Task: nan
Action: Mouse moved to (415, 100)
Screenshot: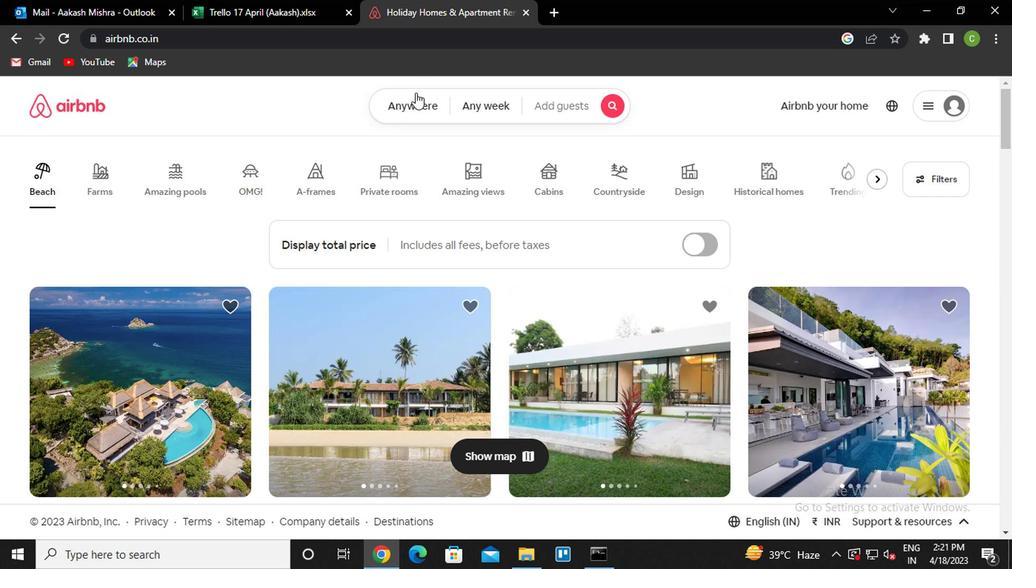 
Action: Mouse pressed left at (415, 100)
Screenshot: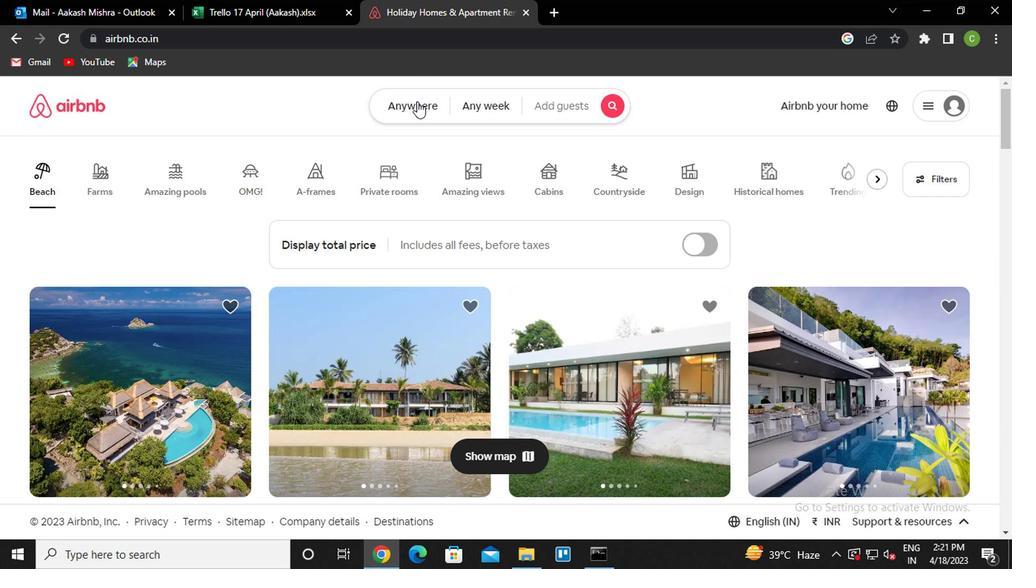 
Action: Mouse moved to (293, 167)
Screenshot: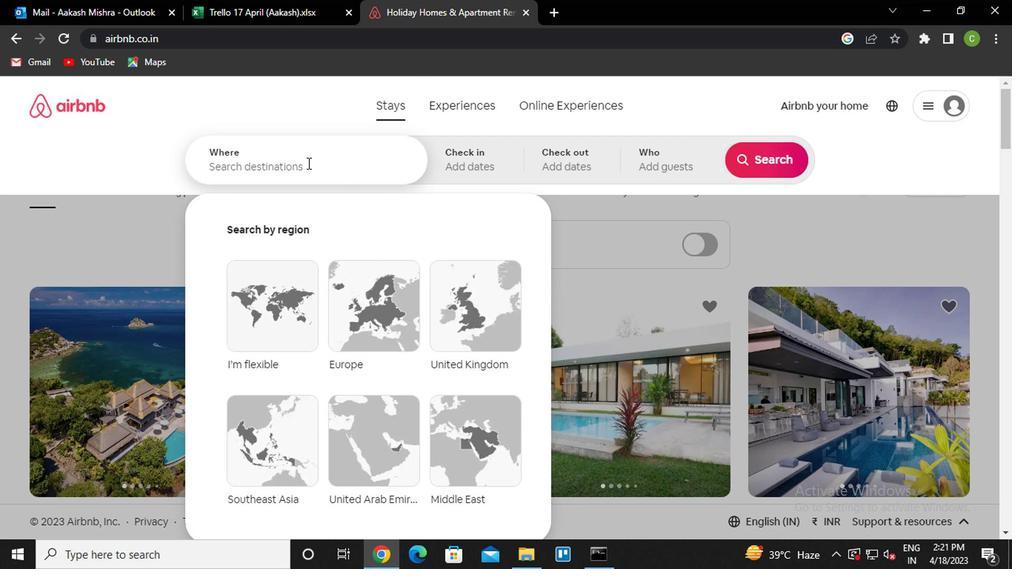 
Action: Mouse pressed left at (293, 167)
Screenshot: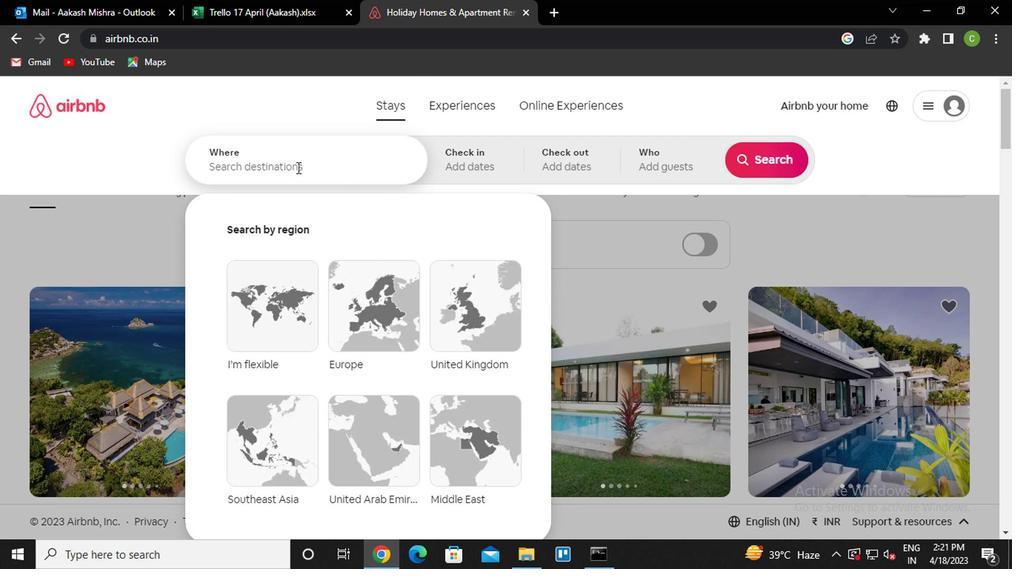 
Action: Mouse moved to (293, 168)
Screenshot: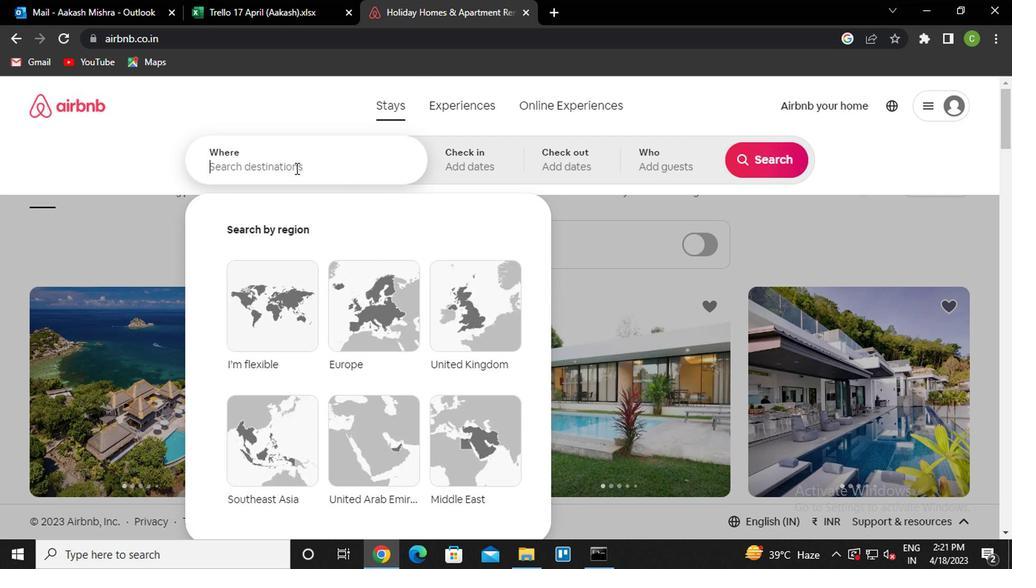 
Action: Key pressed <Key.caps_lock><Key.caps_lock>m<Key.caps_lock>aragogi
Screenshot: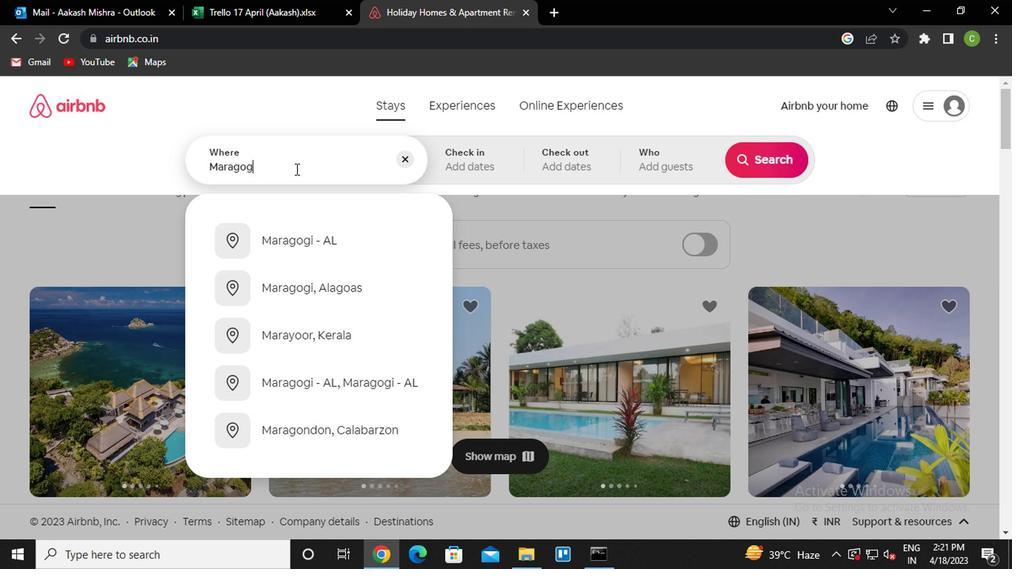 
Action: Mouse moved to (278, 184)
Screenshot: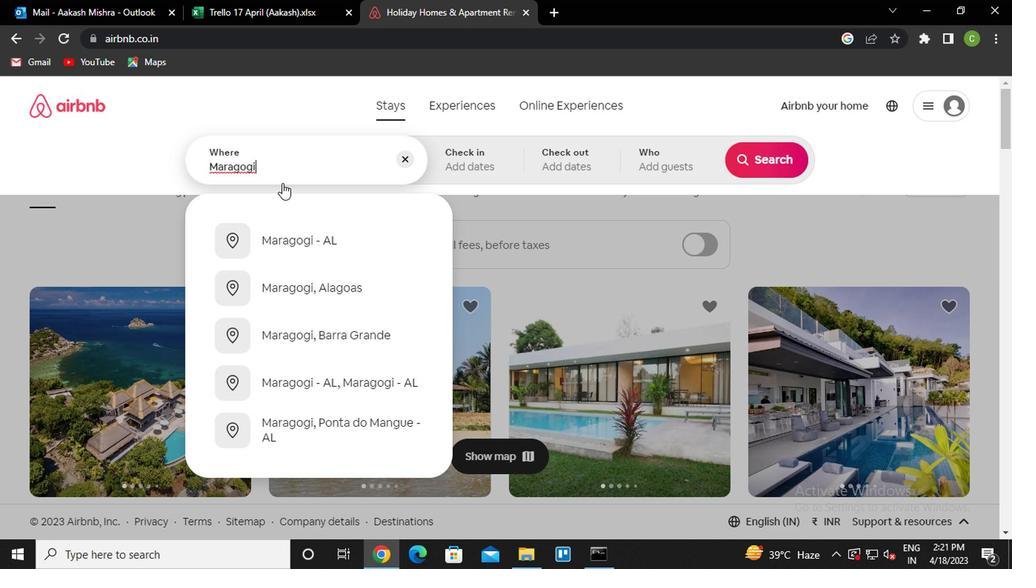 
Action: Key pressed <Key.space>brazil
Screenshot: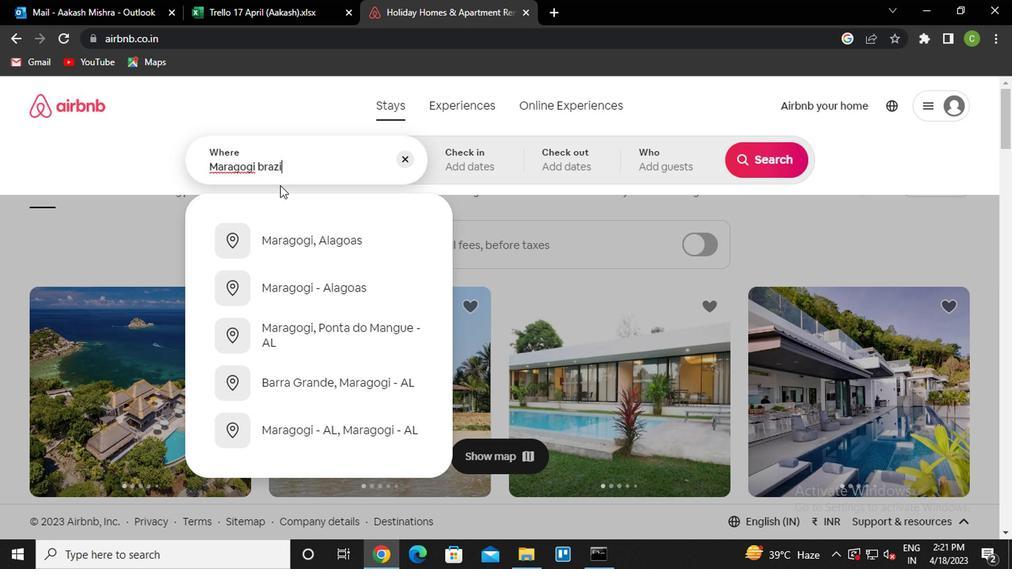 
Action: Mouse moved to (331, 254)
Screenshot: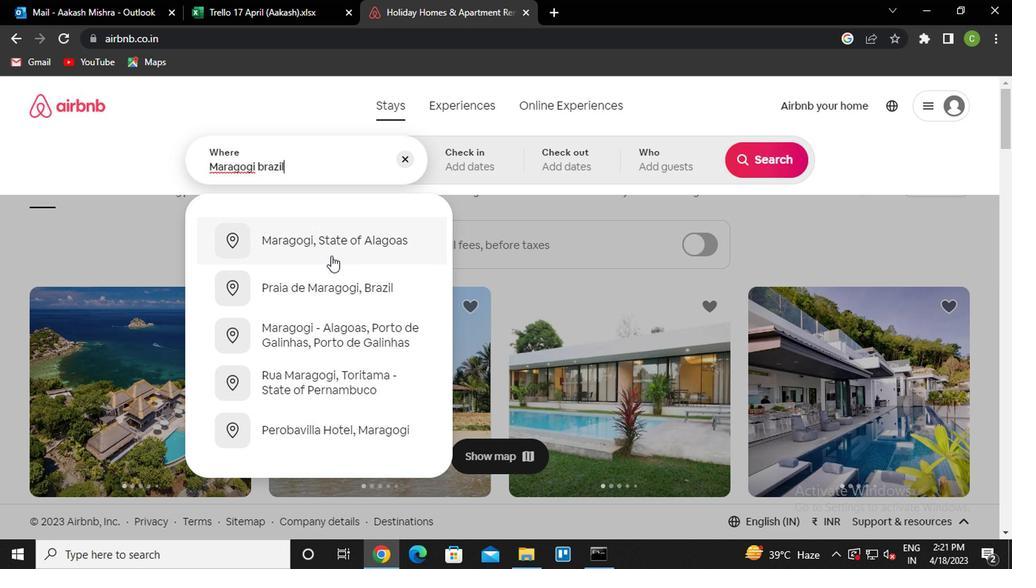 
Action: Mouse pressed left at (331, 254)
Screenshot: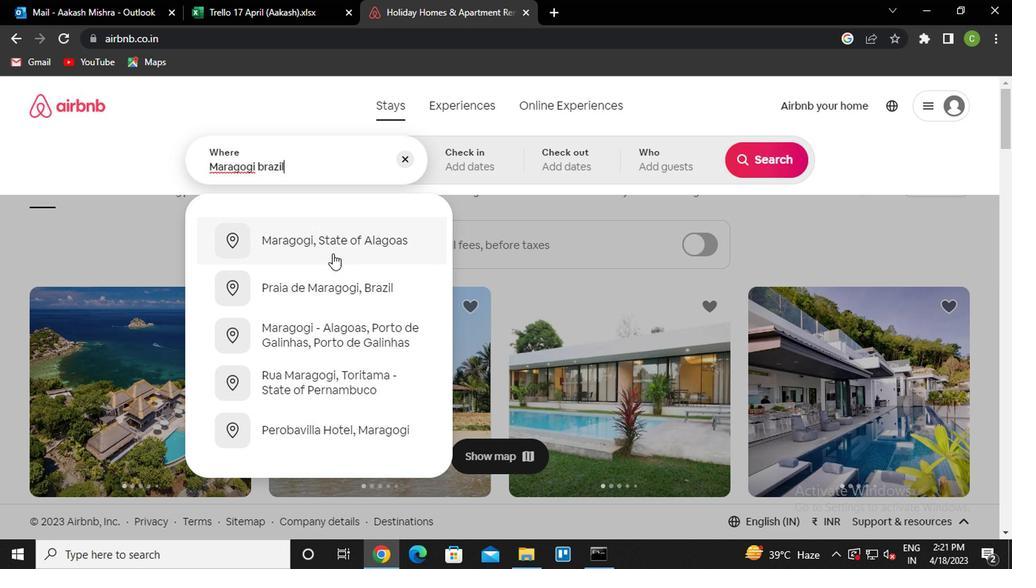 
Action: Mouse moved to (752, 281)
Screenshot: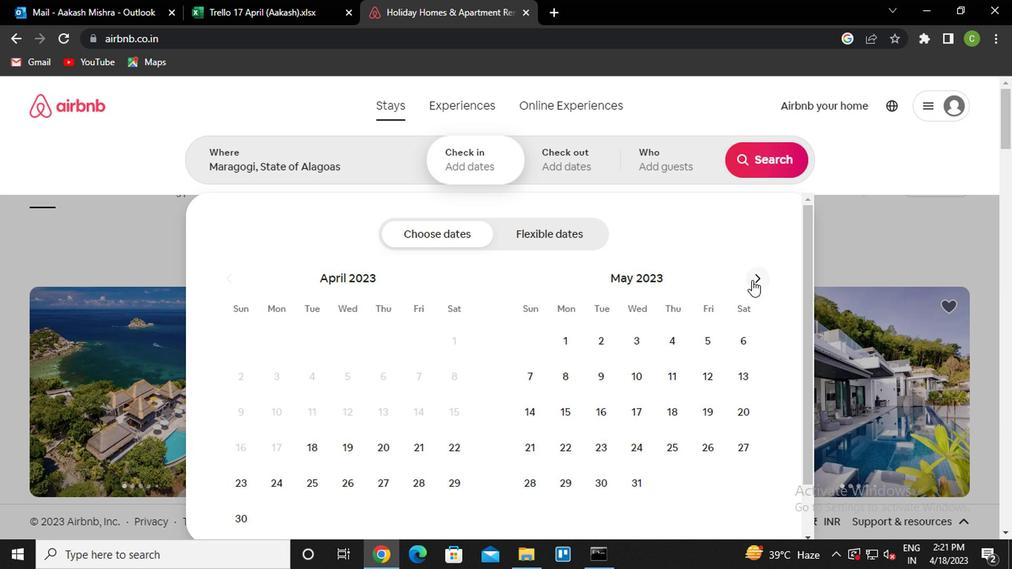 
Action: Mouse pressed left at (752, 281)
Screenshot: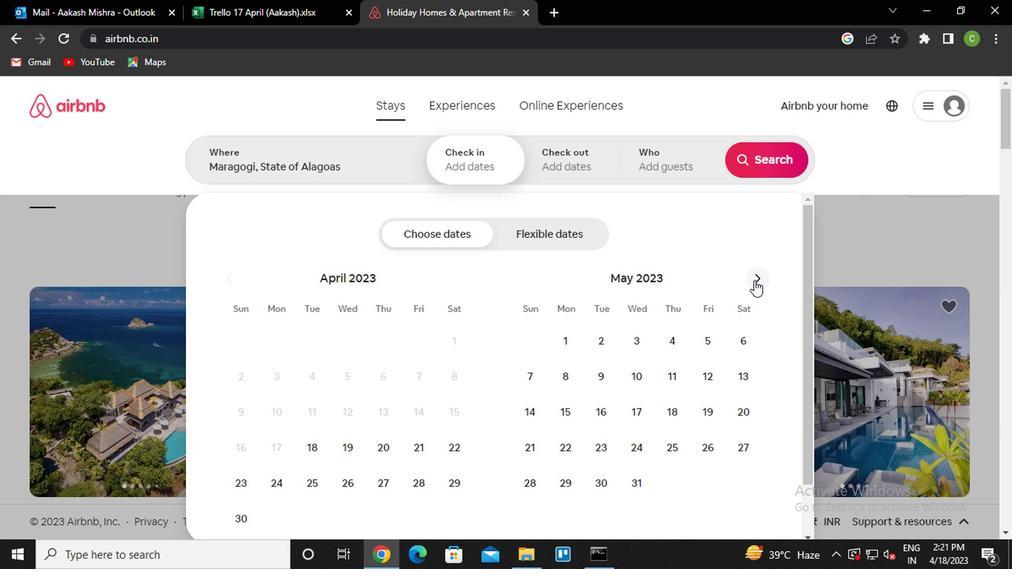 
Action: Mouse pressed left at (752, 281)
Screenshot: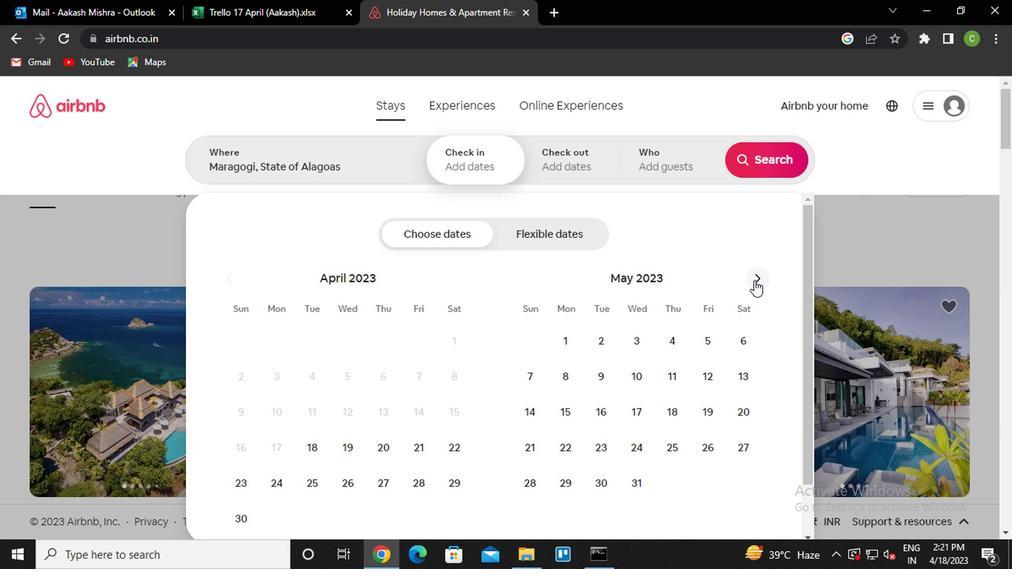 
Action: Mouse moved to (752, 281)
Screenshot: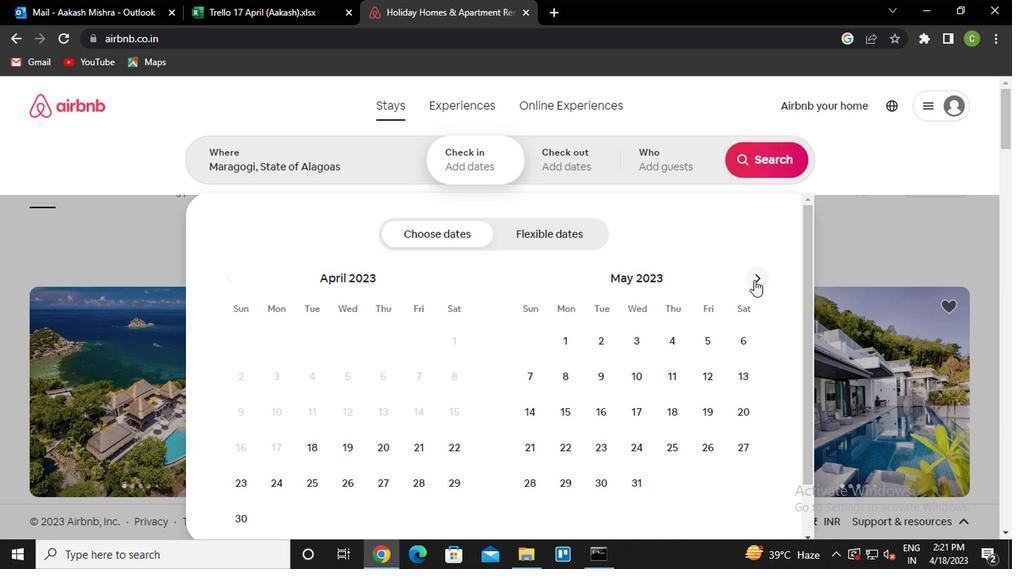 
Action: Mouse pressed left at (752, 281)
Screenshot: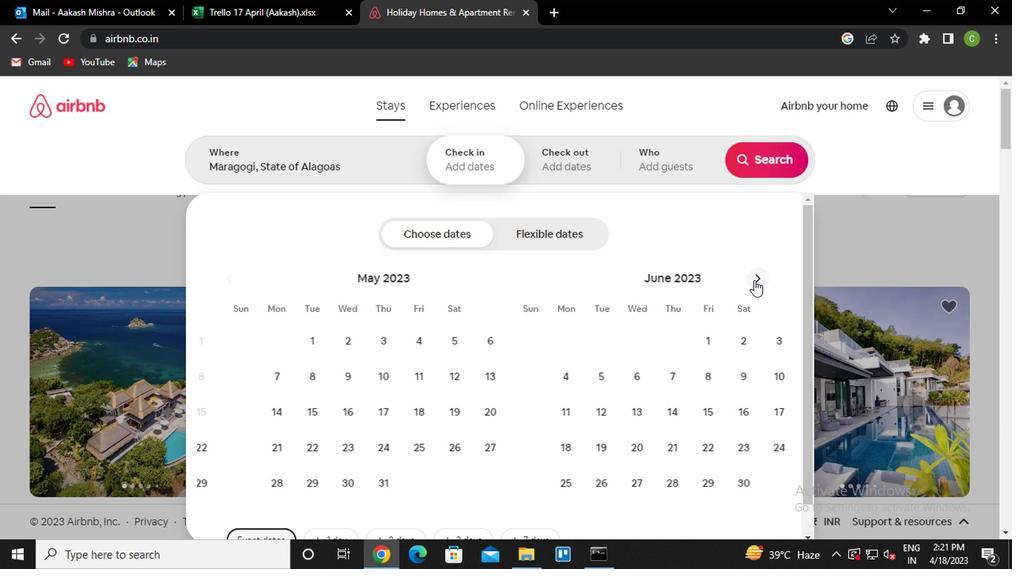 
Action: Mouse pressed left at (752, 281)
Screenshot: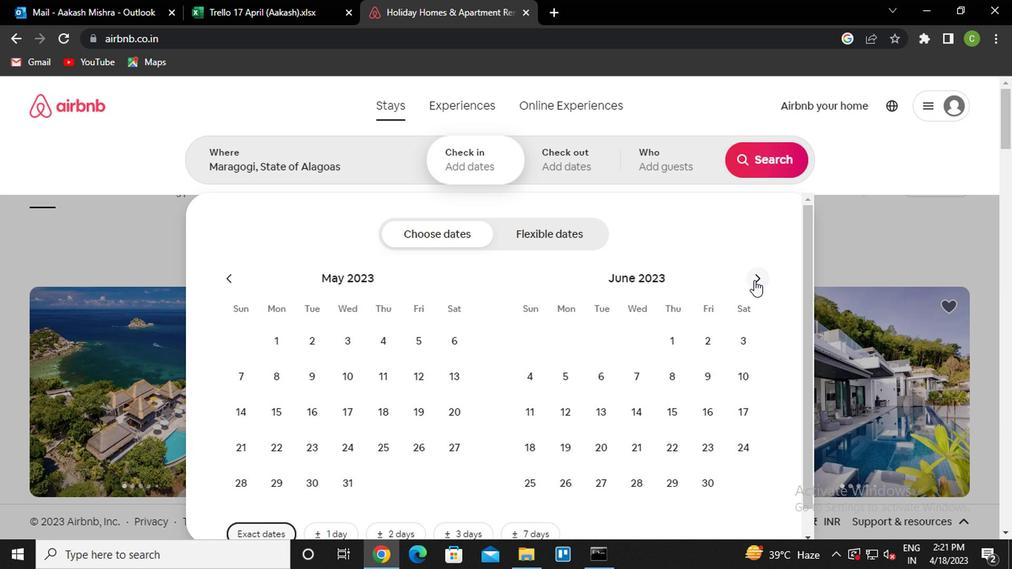 
Action: Mouse pressed left at (752, 281)
Screenshot: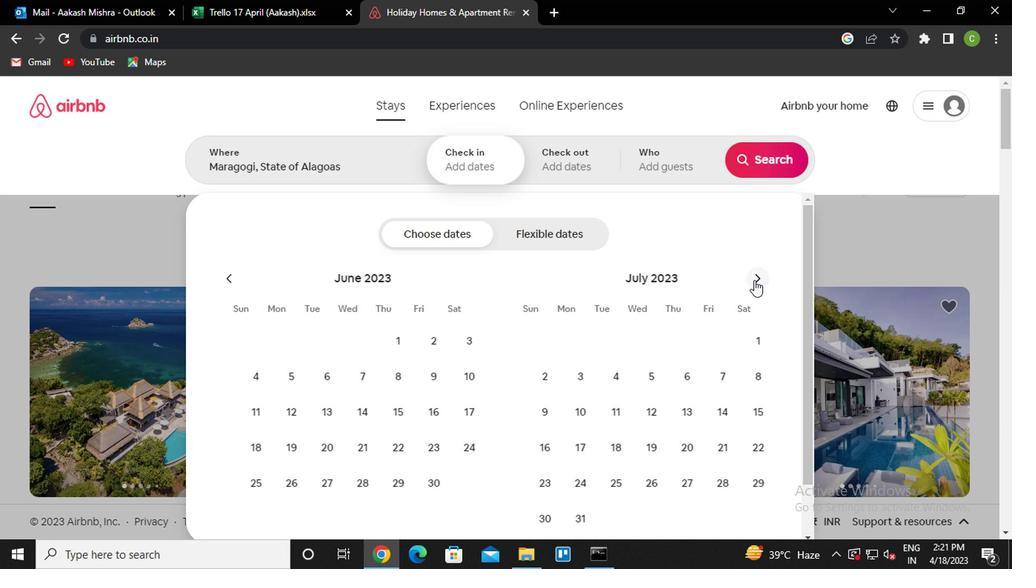 
Action: Mouse pressed left at (752, 281)
Screenshot: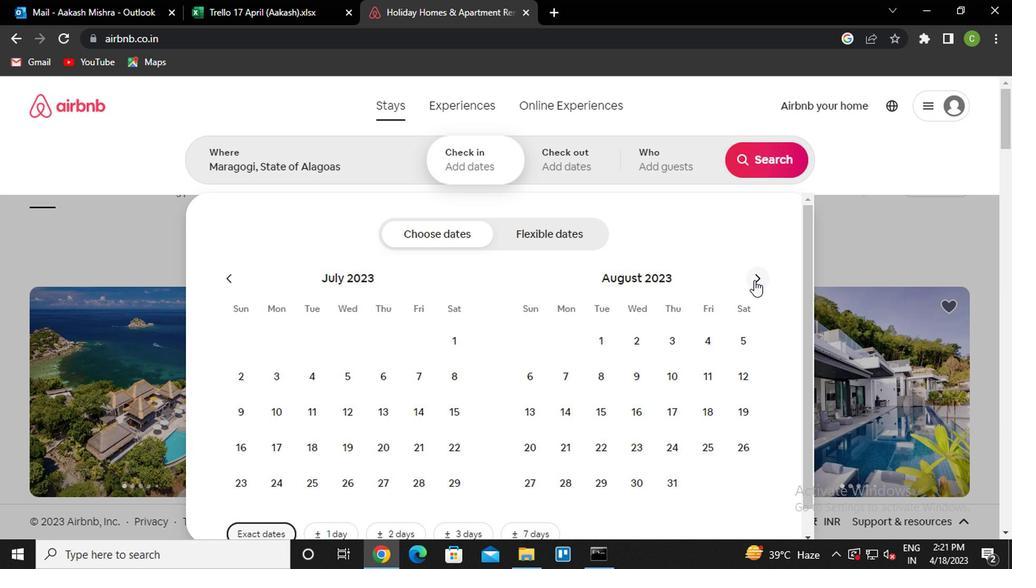 
Action: Mouse moved to (643, 376)
Screenshot: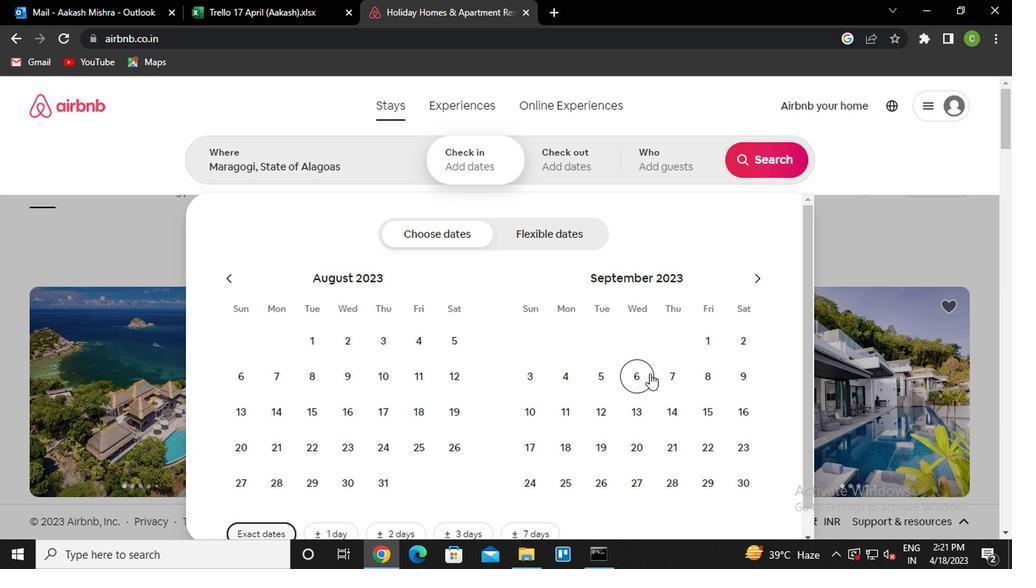 
Action: Mouse pressed left at (643, 376)
Screenshot: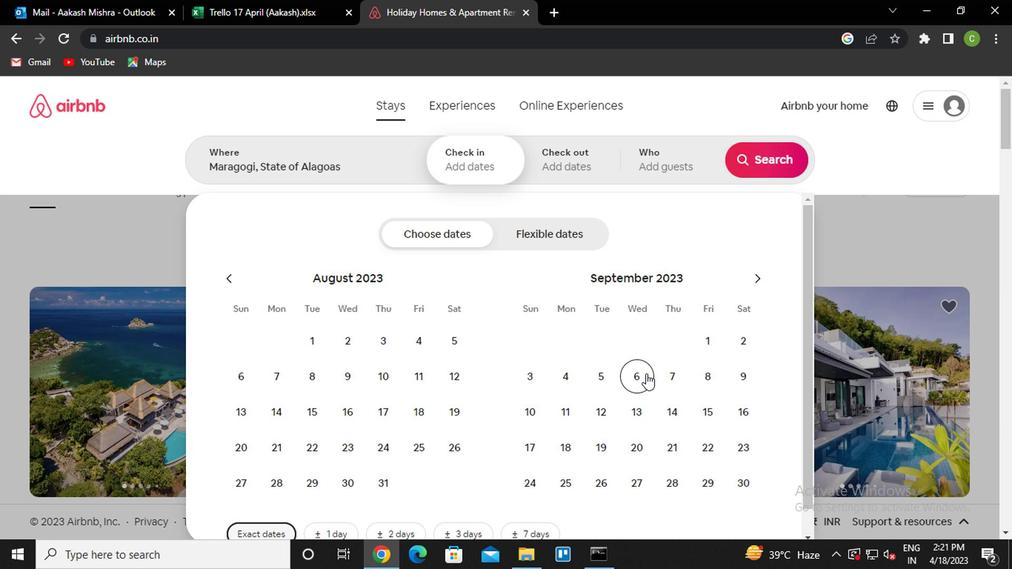
Action: Mouse moved to (568, 454)
Screenshot: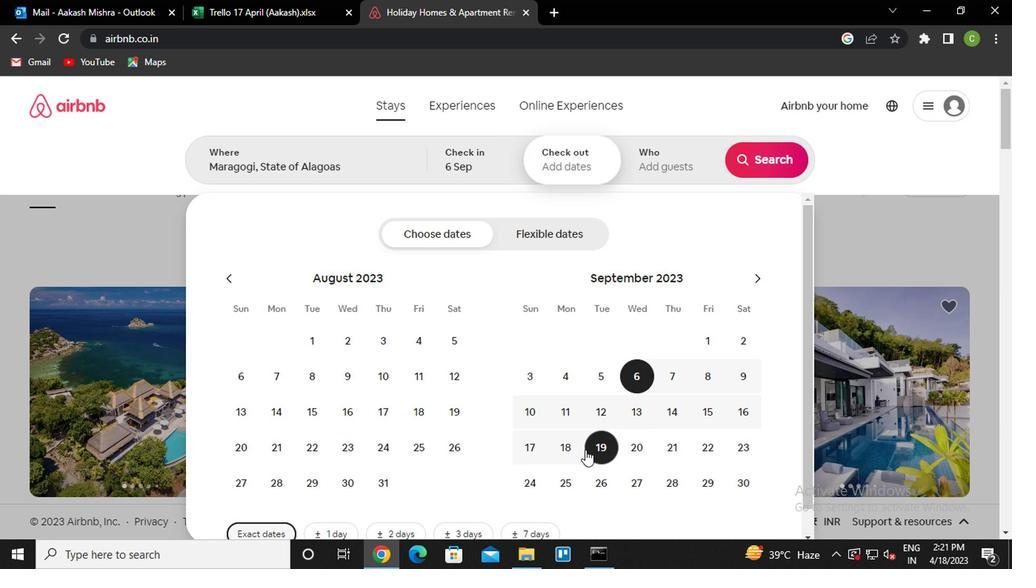 
Action: Mouse pressed left at (568, 454)
Screenshot: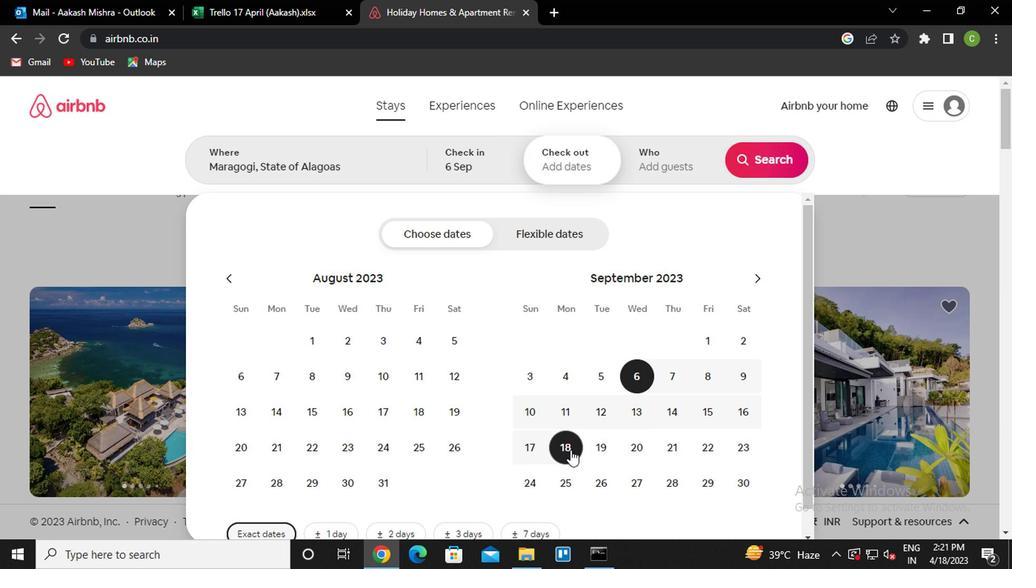 
Action: Mouse moved to (680, 168)
Screenshot: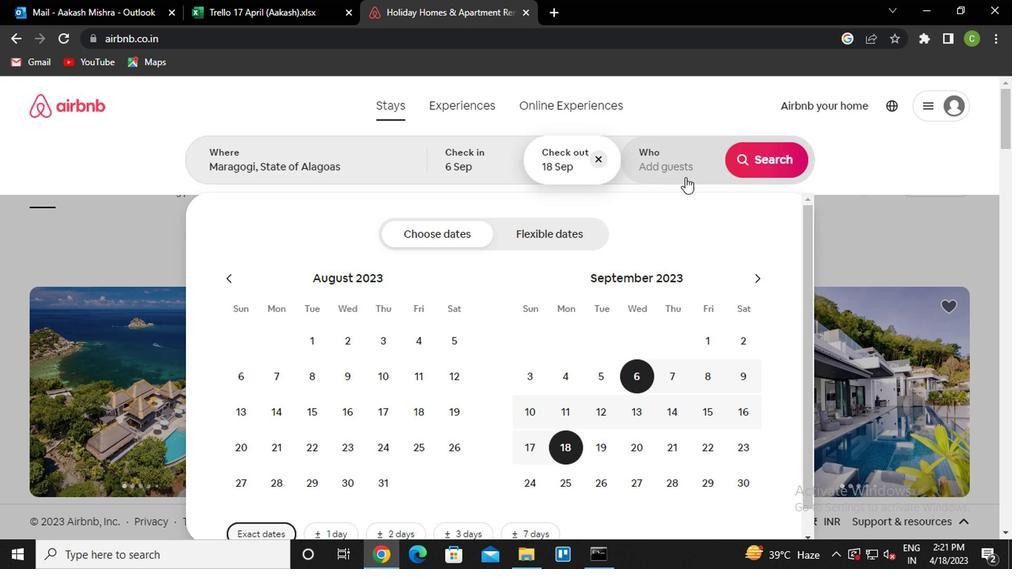 
Action: Mouse pressed left at (680, 168)
Screenshot: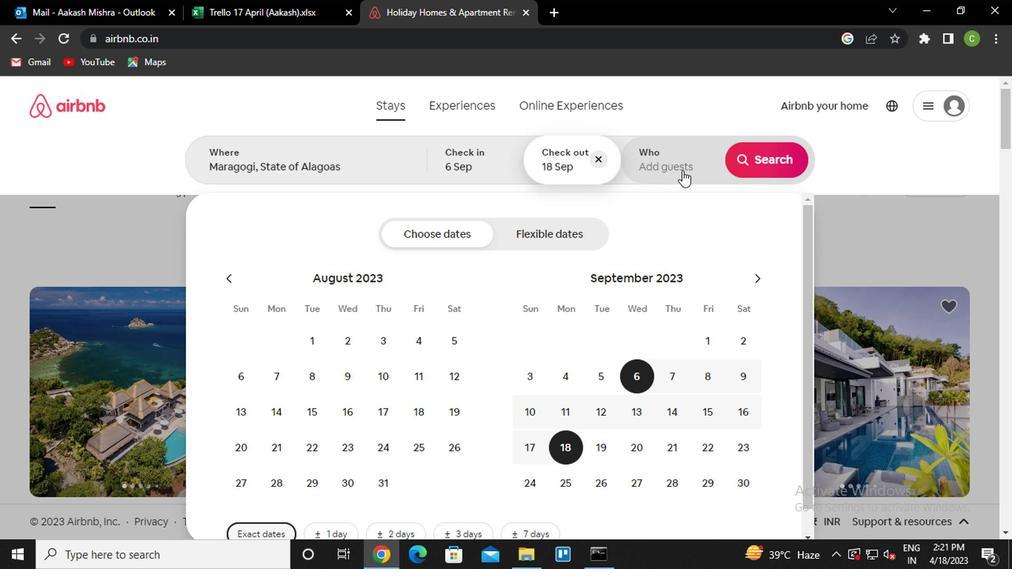 
Action: Mouse moved to (767, 243)
Screenshot: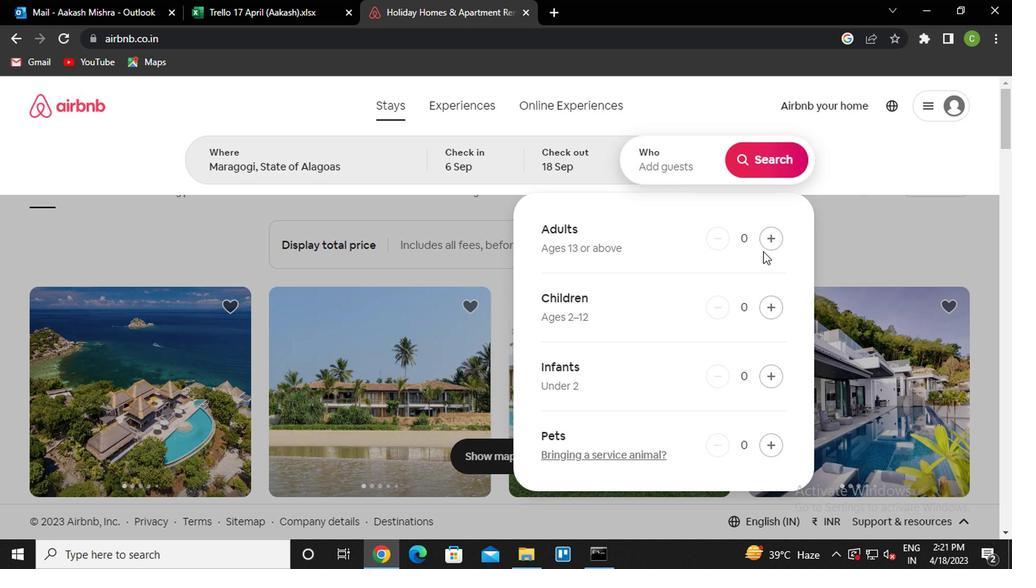 
Action: Mouse pressed left at (767, 243)
Screenshot: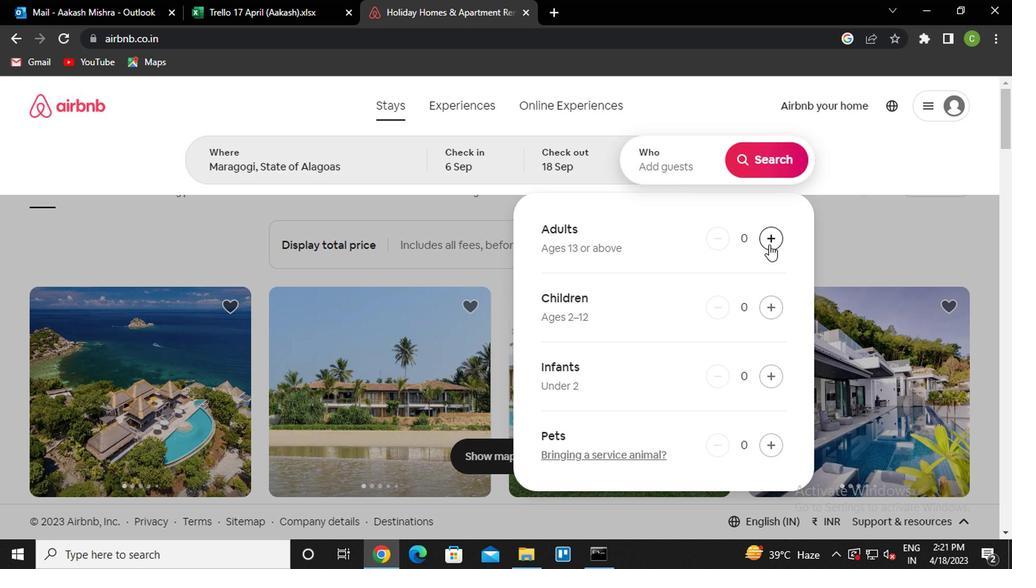 
Action: Mouse pressed left at (767, 243)
Screenshot: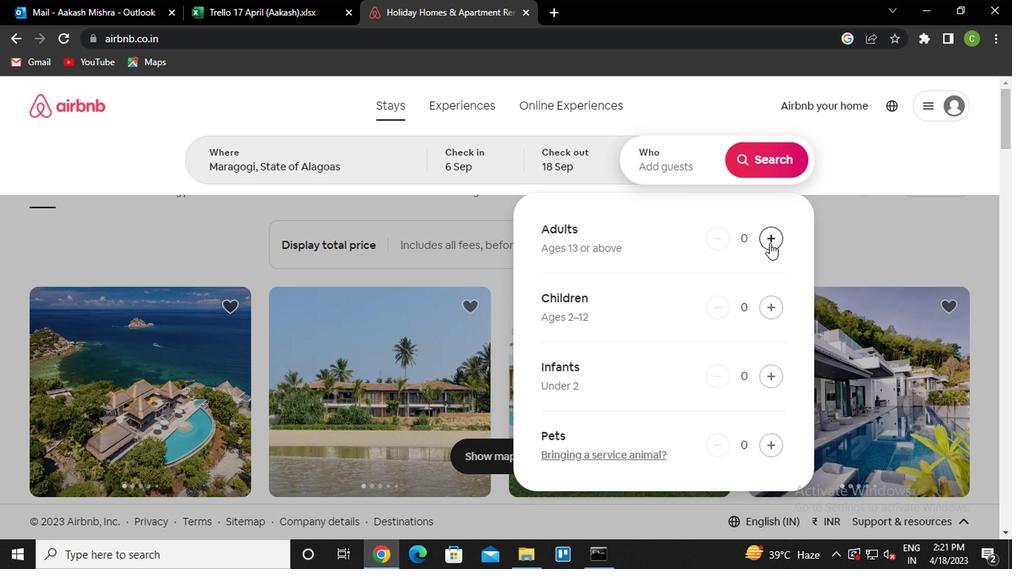 
Action: Mouse pressed left at (767, 243)
Screenshot: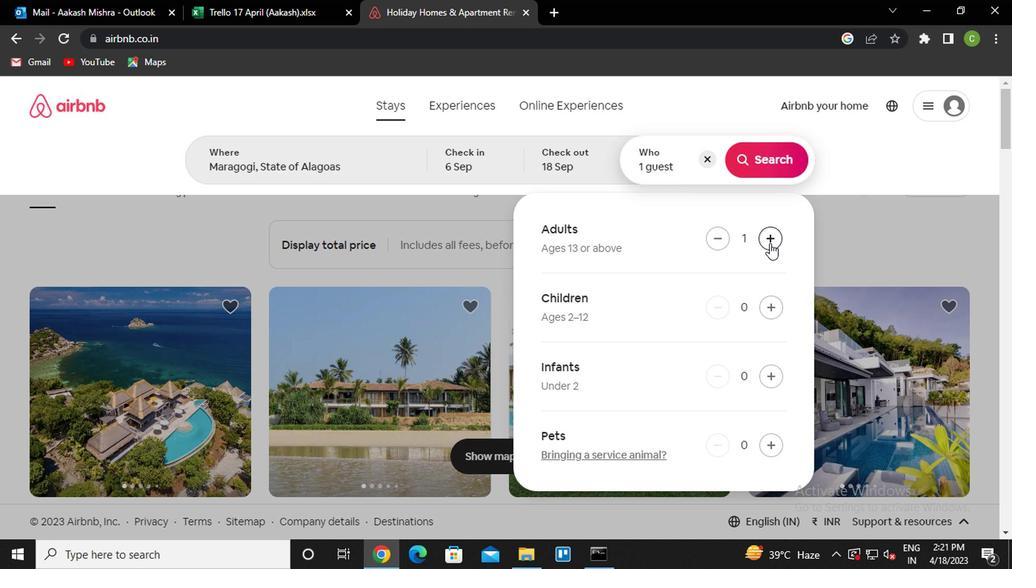 
Action: Mouse moved to (873, 235)
Screenshot: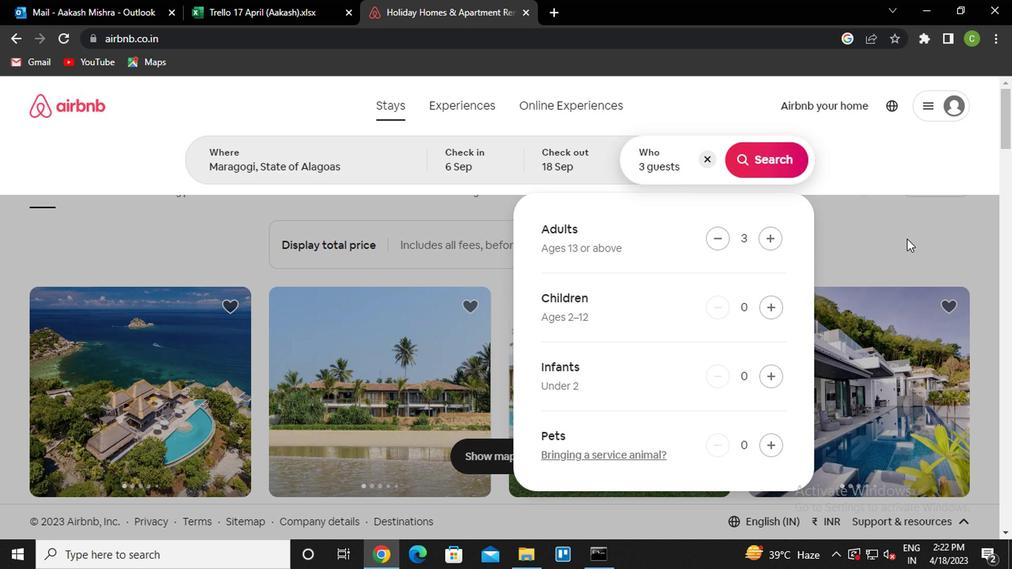 
Action: Mouse pressed left at (873, 235)
Screenshot: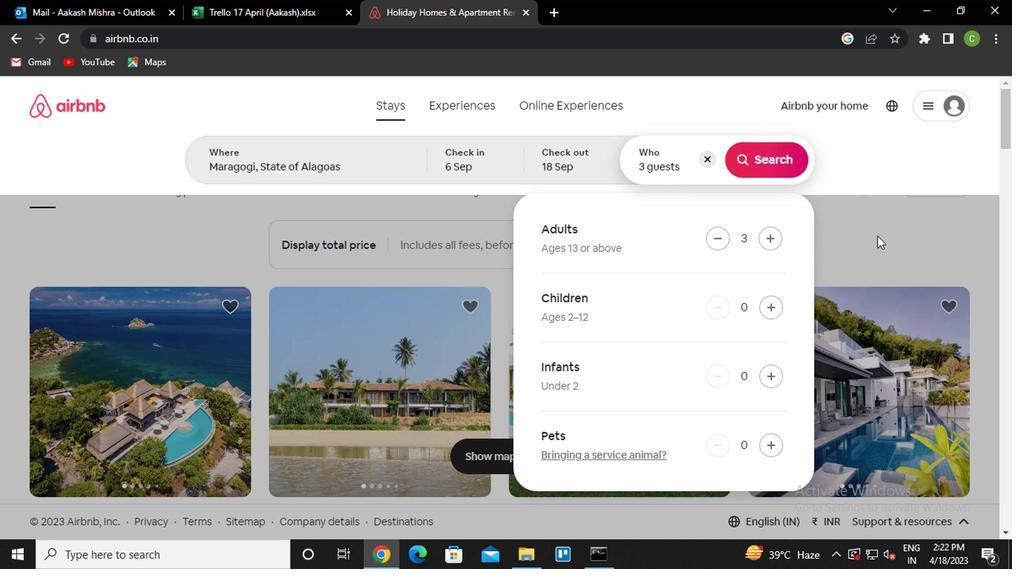 
Action: Mouse moved to (921, 180)
Screenshot: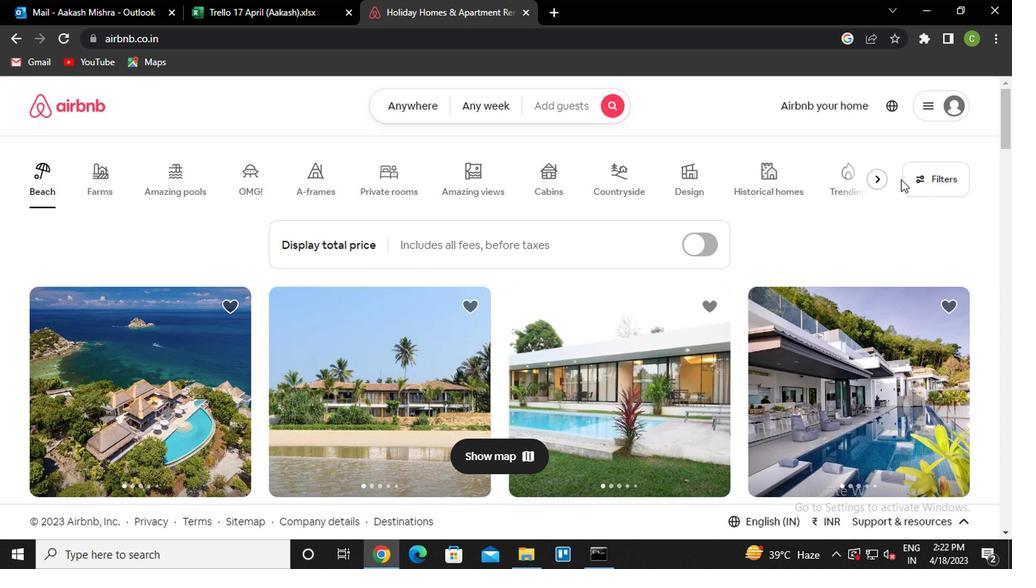 
Action: Mouse pressed left at (921, 180)
Screenshot: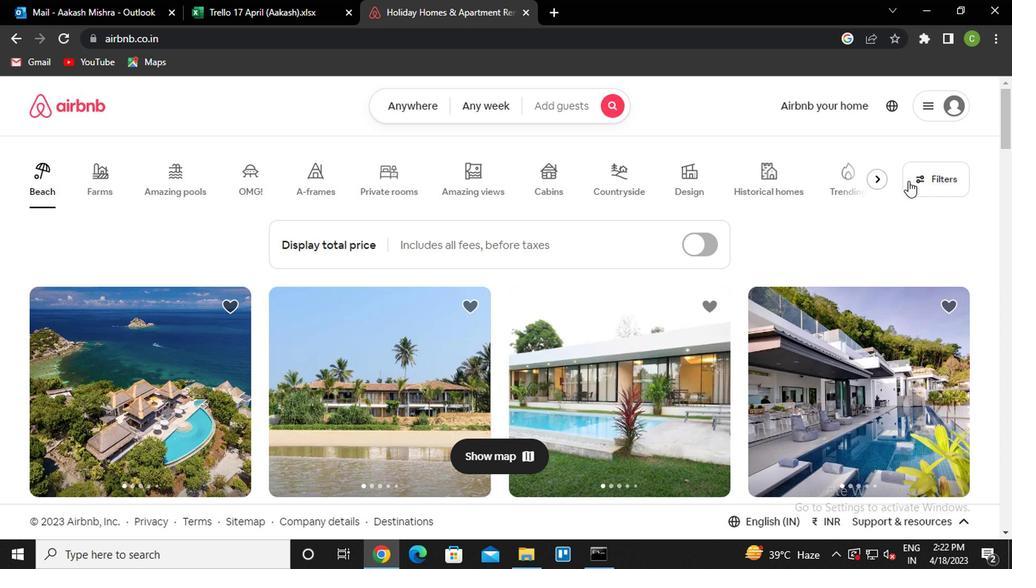 
Action: Mouse moved to (316, 353)
Screenshot: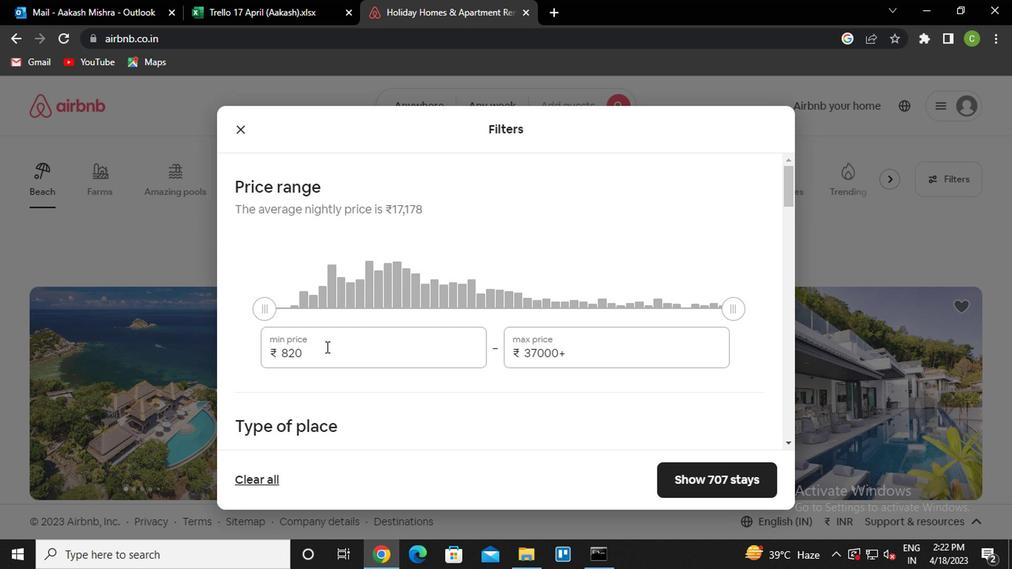 
Action: Mouse pressed left at (316, 353)
Screenshot: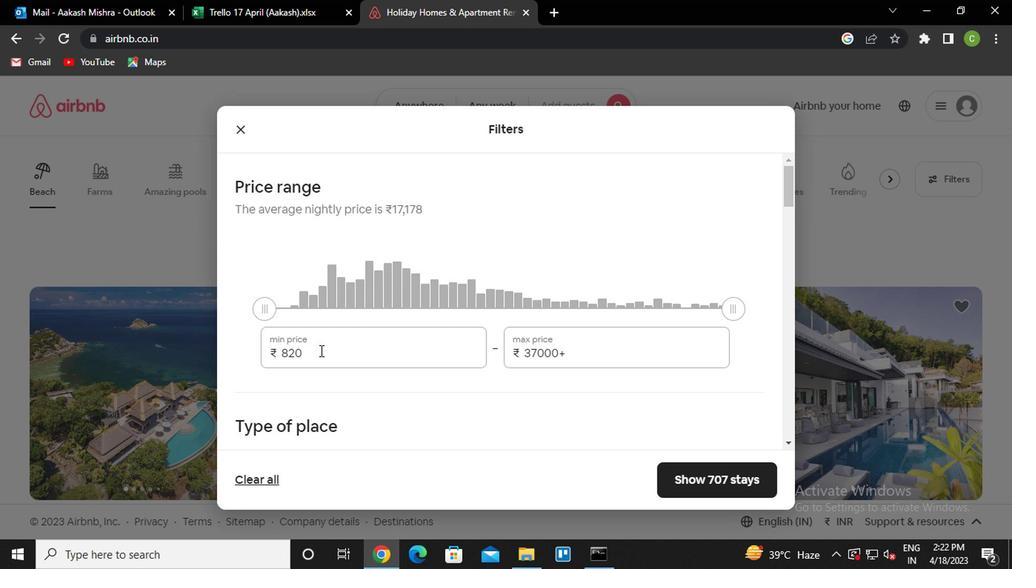 
Action: Mouse moved to (324, 353)
Screenshot: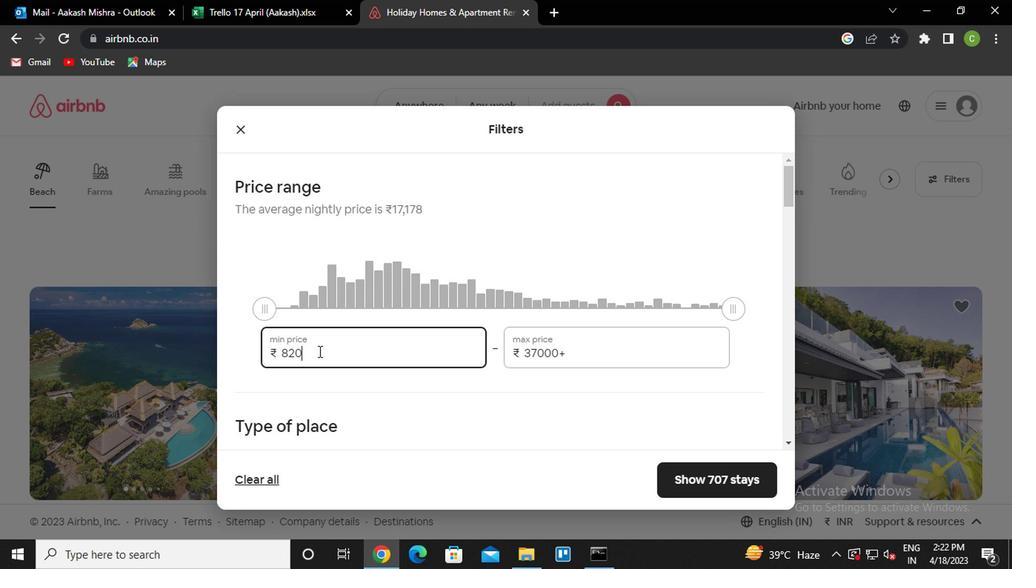 
Action: Key pressed <Key.backspace><Key.backspace><Key.backspace>6000
Screenshot: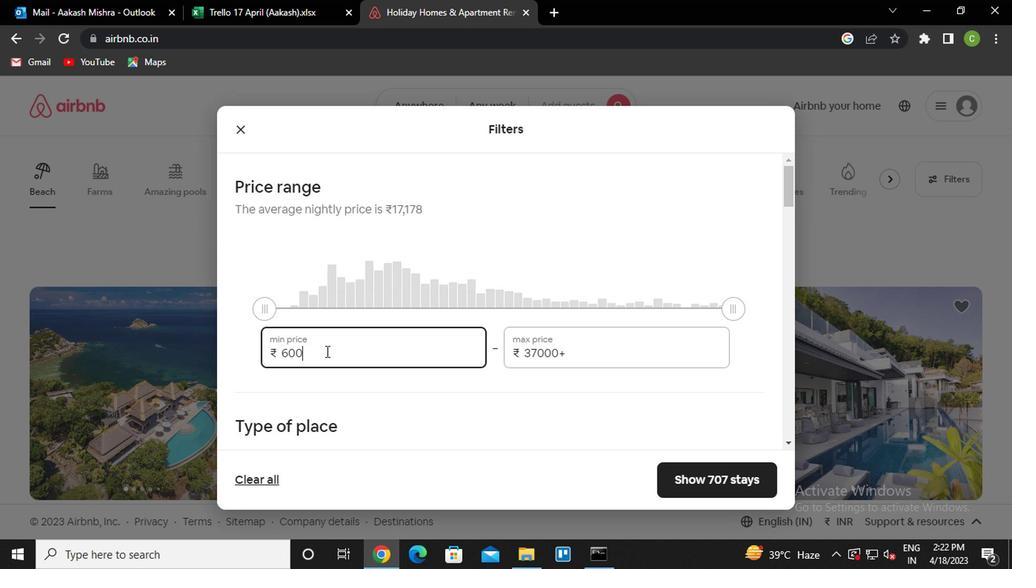 
Action: Mouse moved to (592, 362)
Screenshot: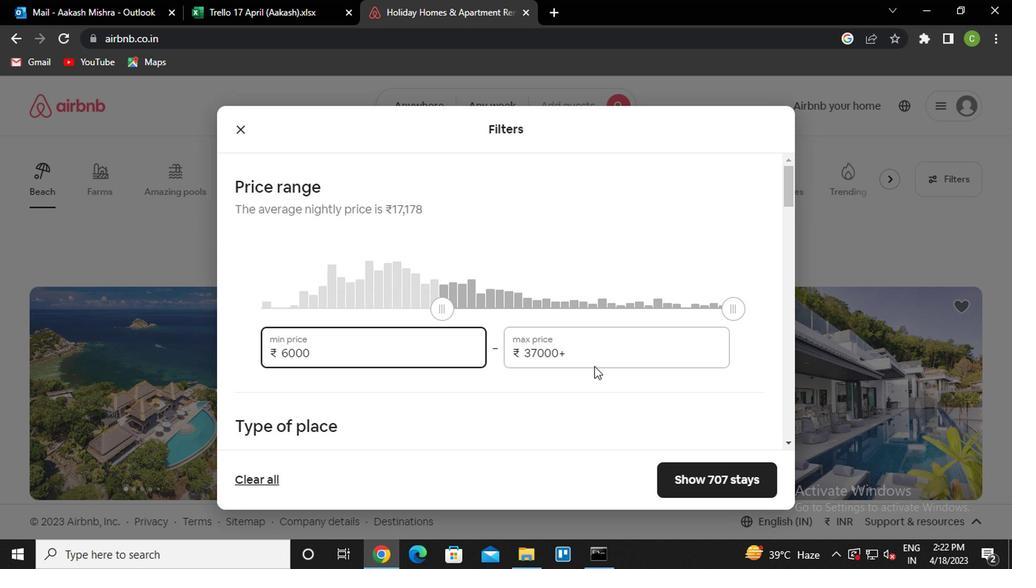 
Action: Mouse pressed left at (592, 362)
Screenshot: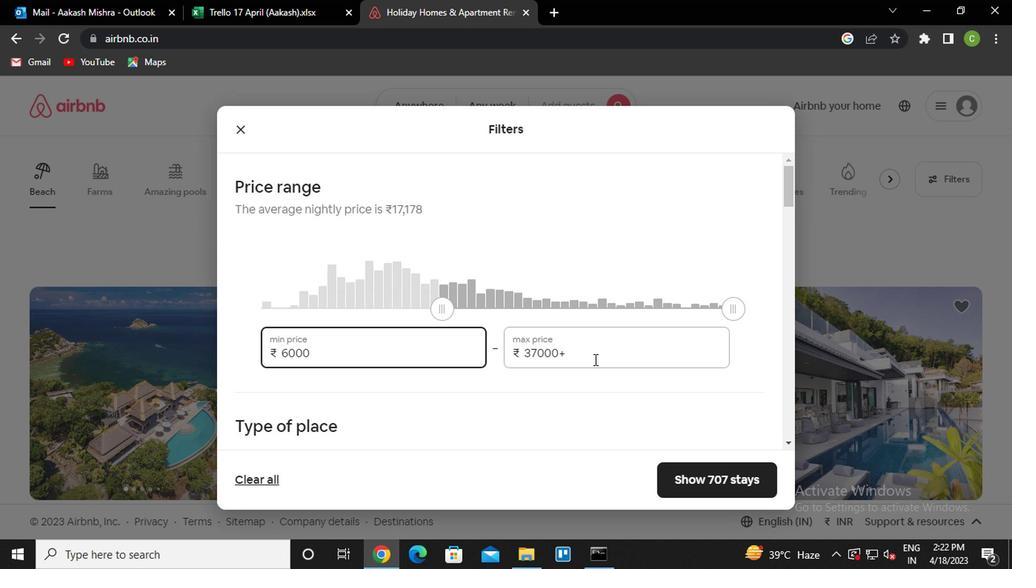 
Action: Key pressed <Key.backspace><Key.backspace><Key.backspace><Key.backspace><Key.backspace><Key.backspace>12000
Screenshot: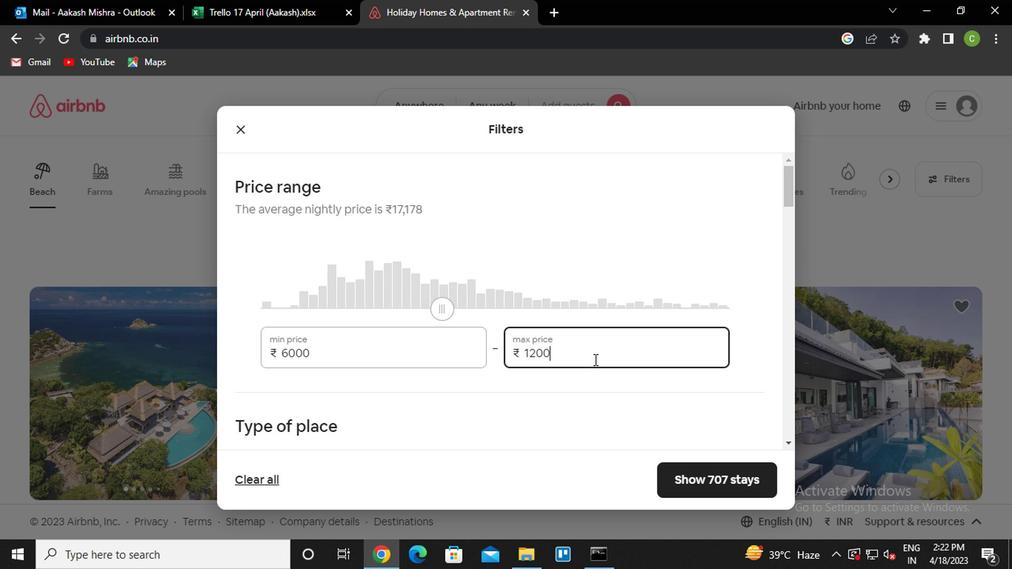 
Action: Mouse moved to (594, 348)
Screenshot: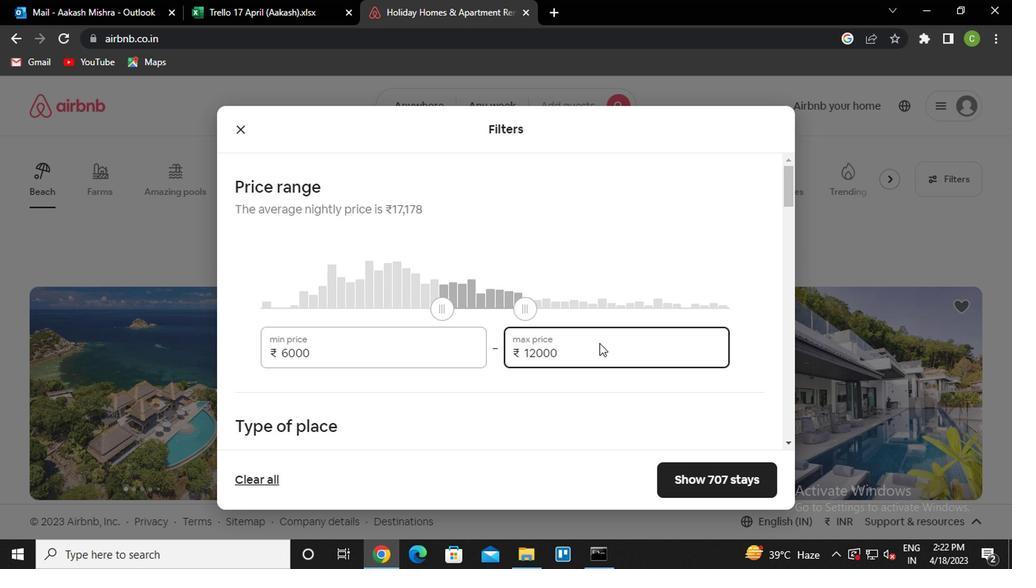 
Action: Mouse scrolled (594, 348) with delta (0, 0)
Screenshot: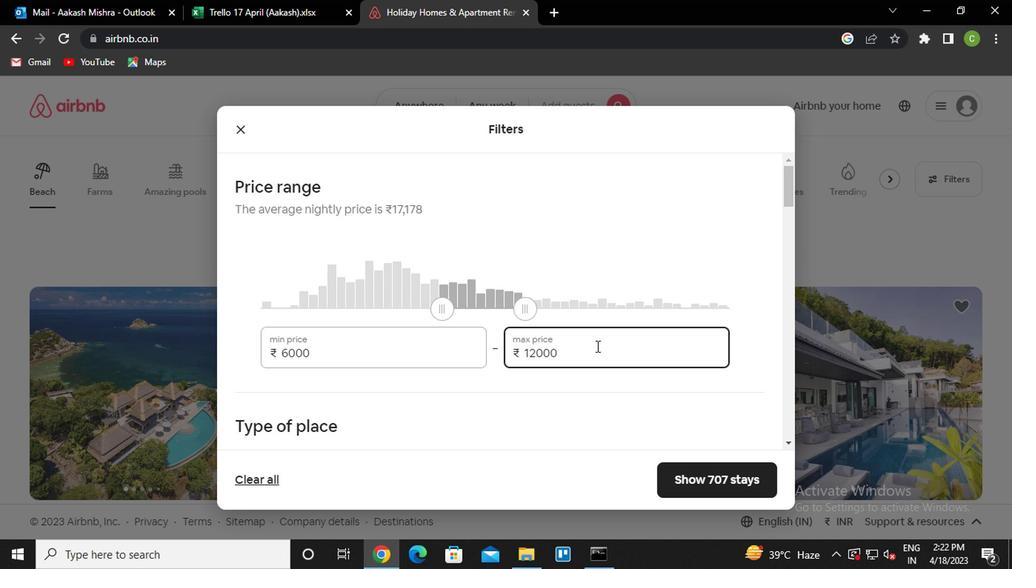 
Action: Mouse moved to (579, 358)
Screenshot: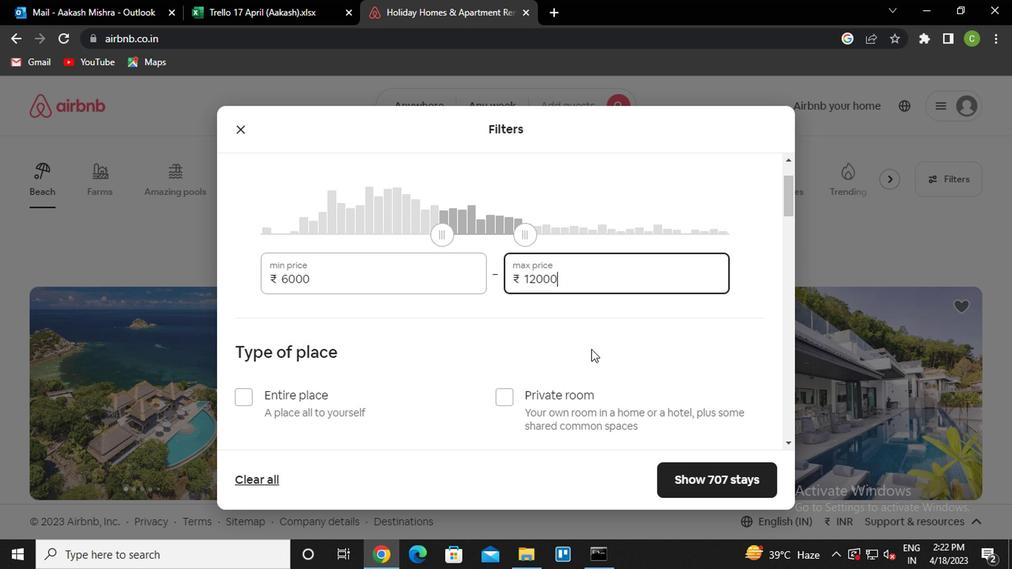 
Action: Mouse scrolled (579, 357) with delta (0, -1)
Screenshot: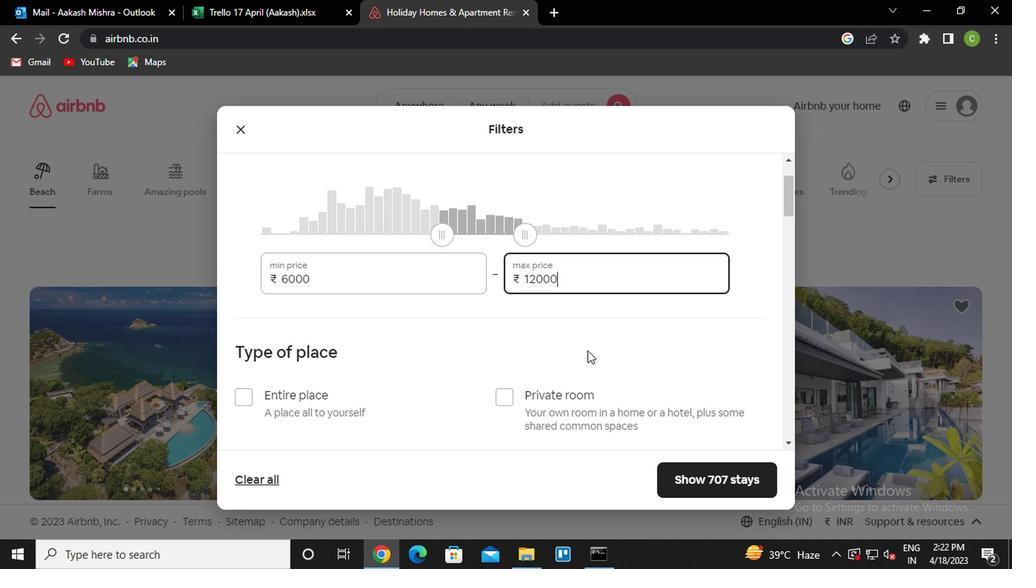 
Action: Mouse moved to (574, 360)
Screenshot: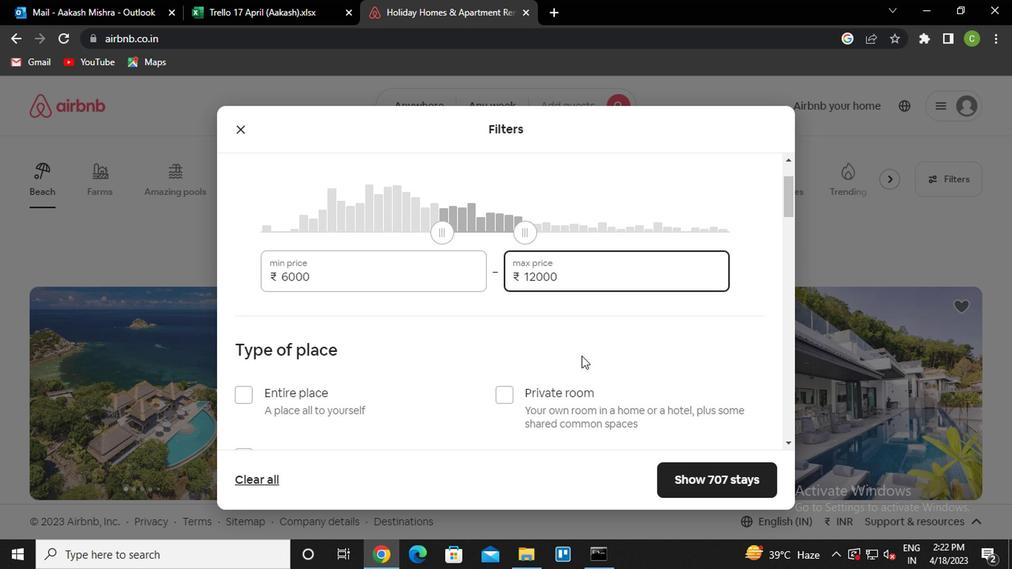 
Action: Mouse scrolled (574, 359) with delta (0, -1)
Screenshot: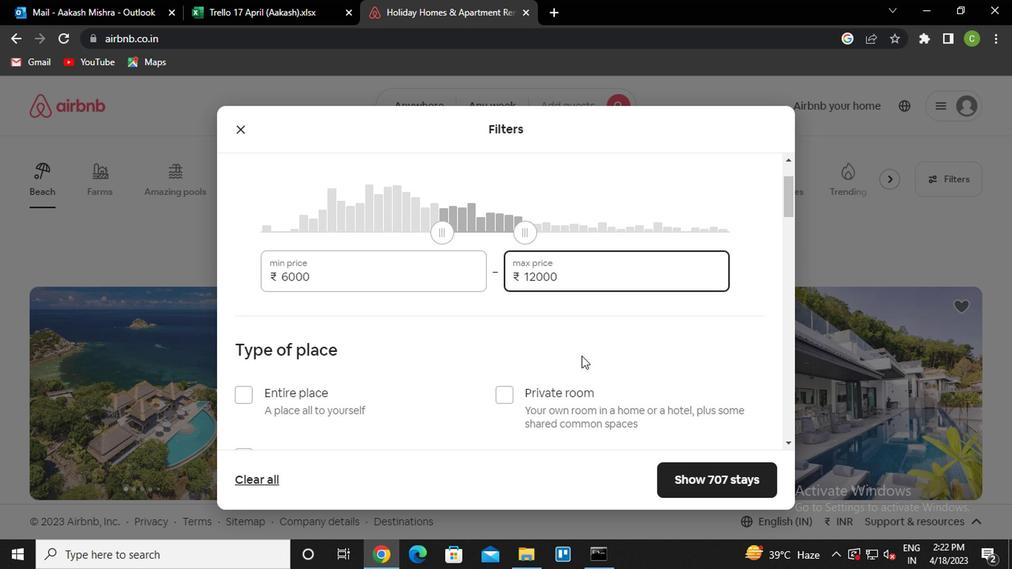 
Action: Mouse moved to (260, 256)
Screenshot: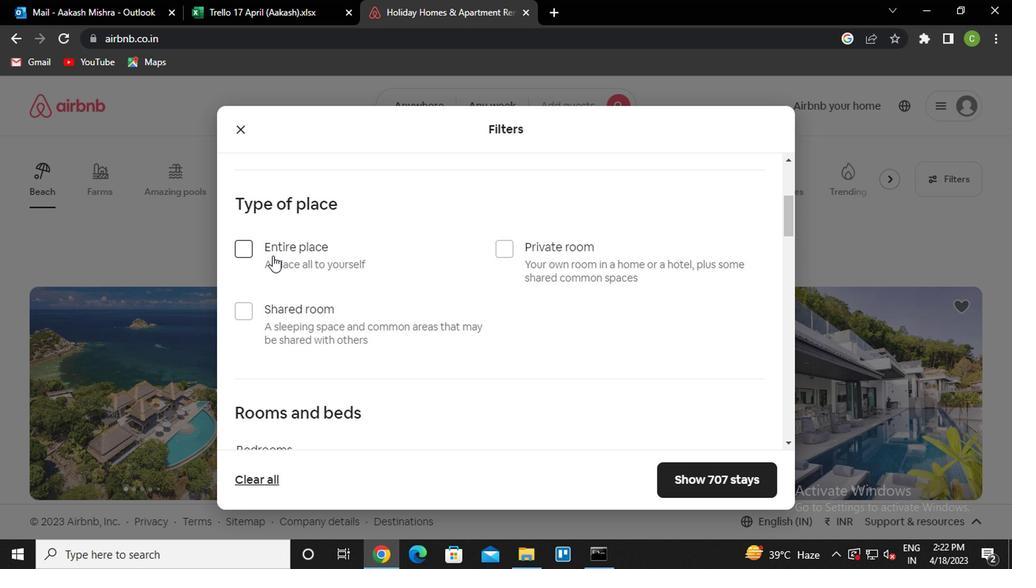 
Action: Mouse pressed left at (260, 256)
Screenshot: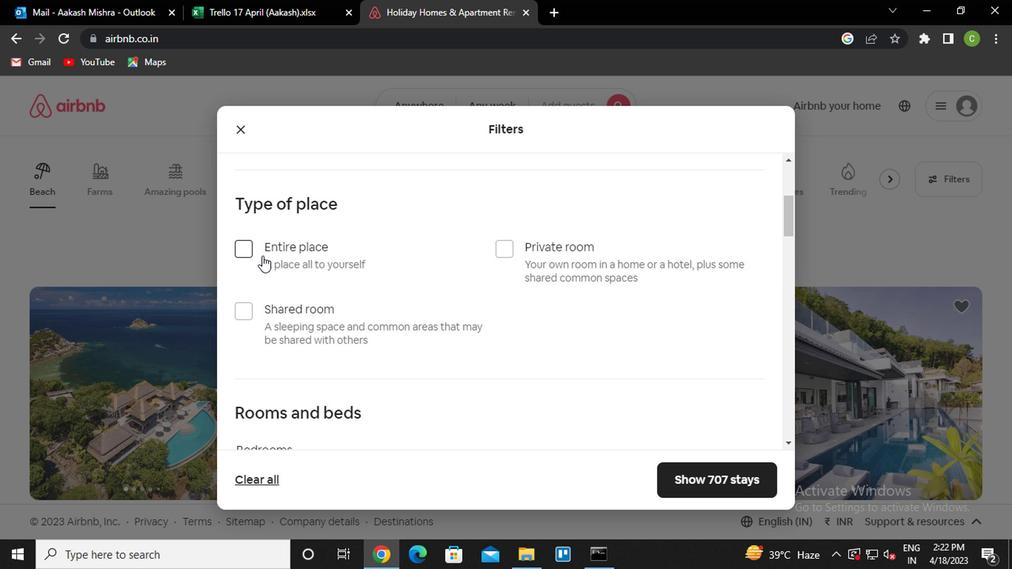 
Action: Mouse moved to (409, 314)
Screenshot: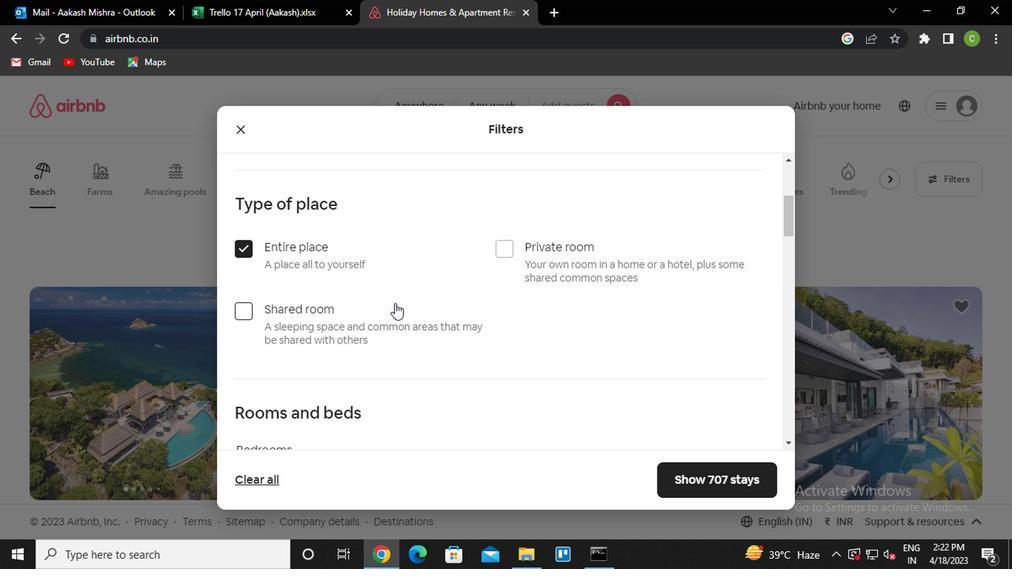 
Action: Mouse scrolled (409, 313) with delta (0, -1)
Screenshot: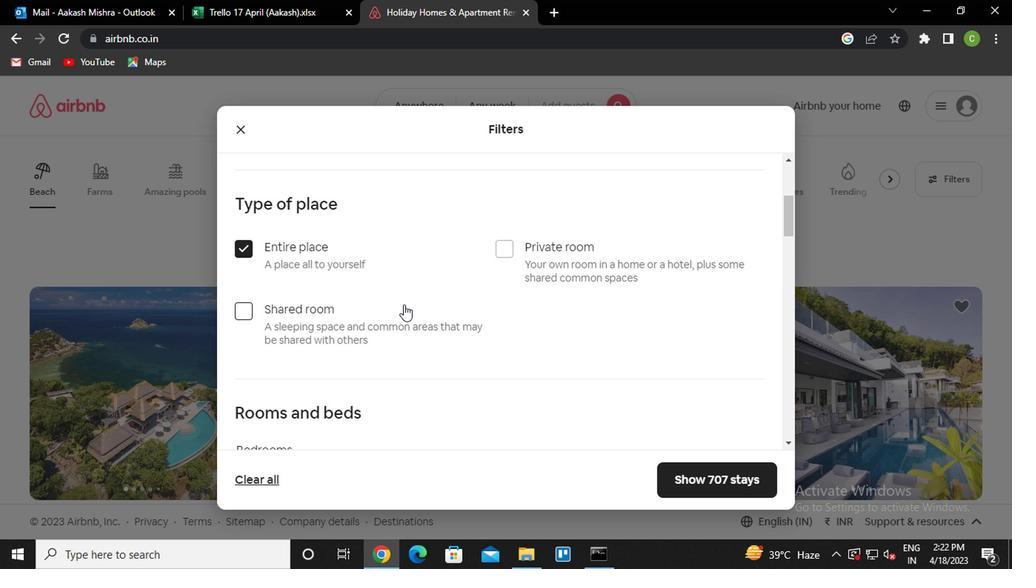 
Action: Mouse moved to (409, 315)
Screenshot: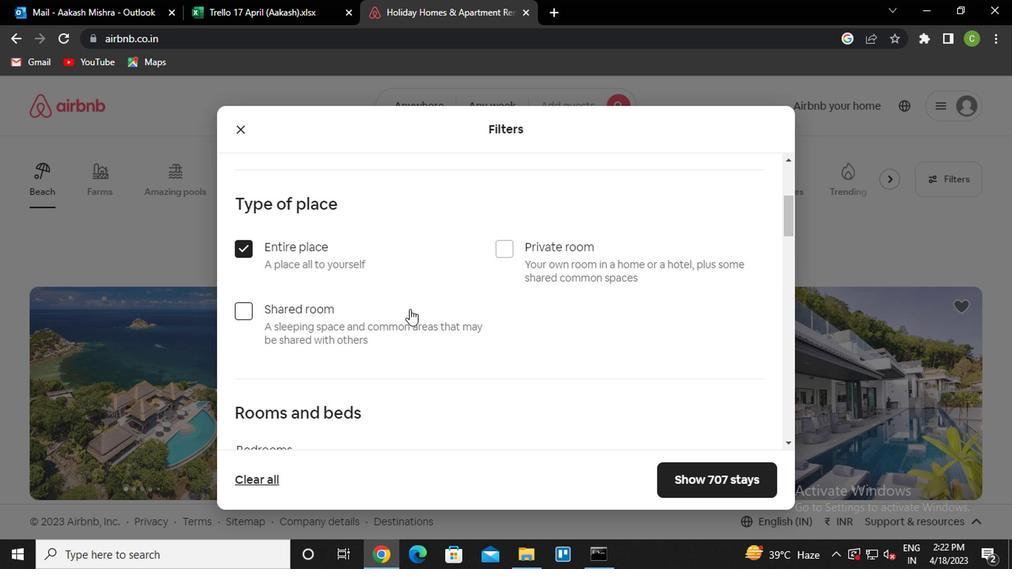 
Action: Mouse scrolled (409, 315) with delta (0, 0)
Screenshot: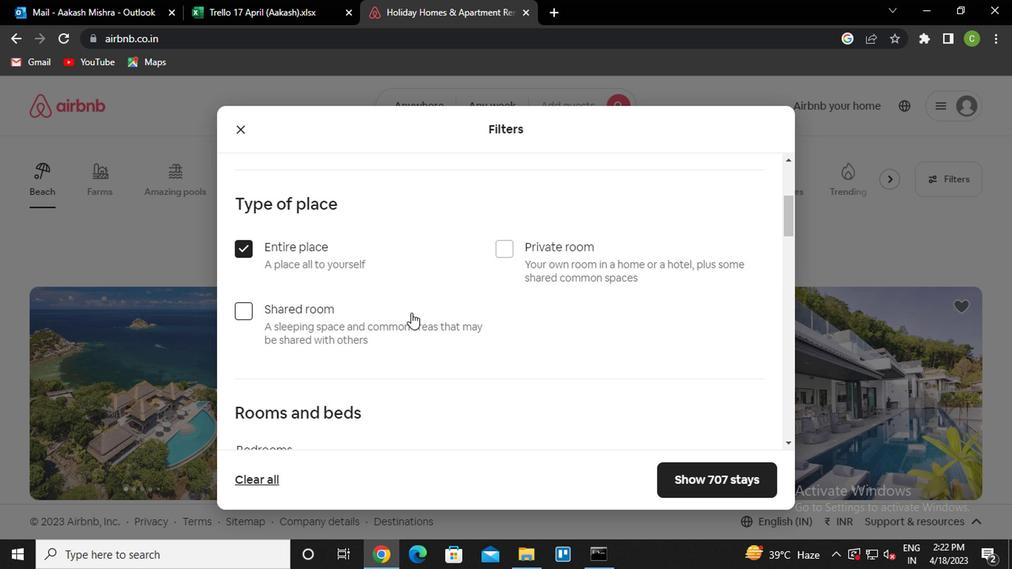 
Action: Mouse scrolled (409, 315) with delta (0, 0)
Screenshot: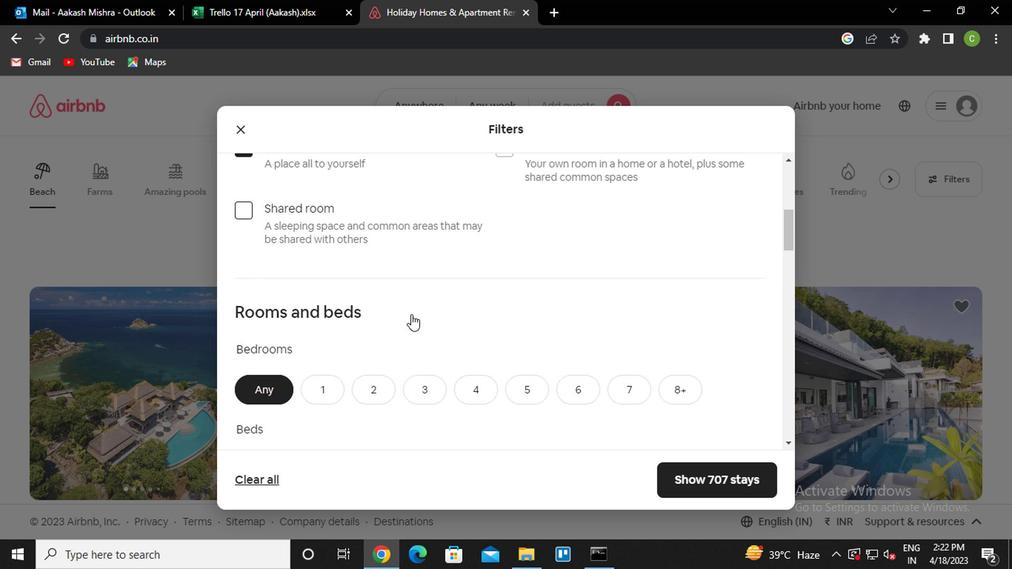 
Action: Mouse moved to (381, 276)
Screenshot: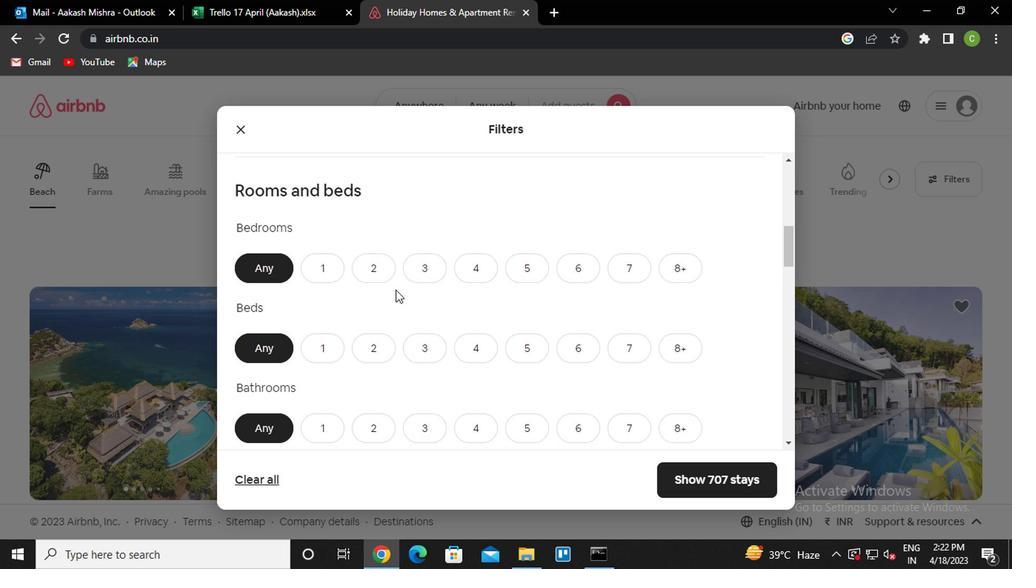 
Action: Mouse pressed left at (381, 276)
Screenshot: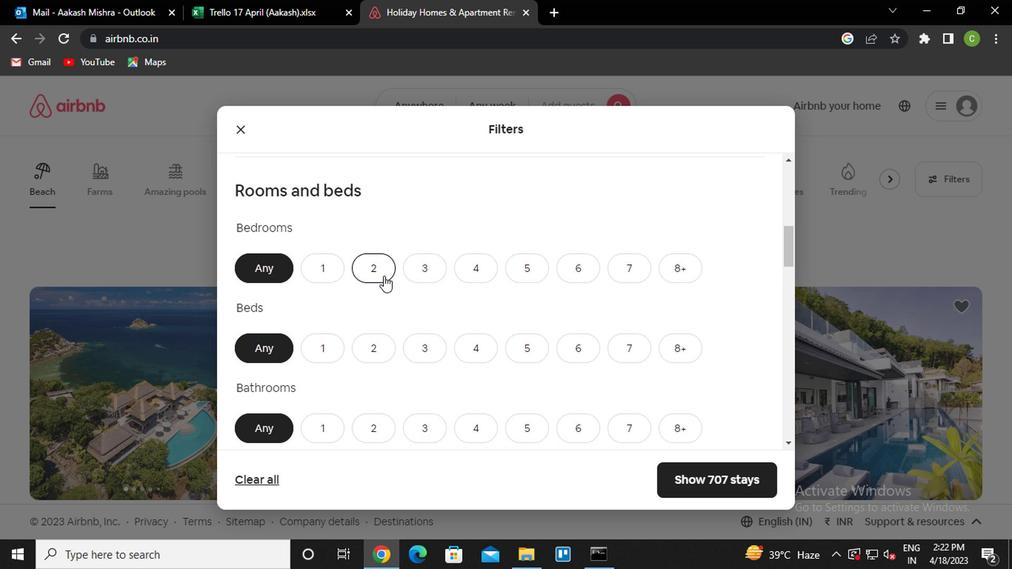 
Action: Mouse moved to (403, 322)
Screenshot: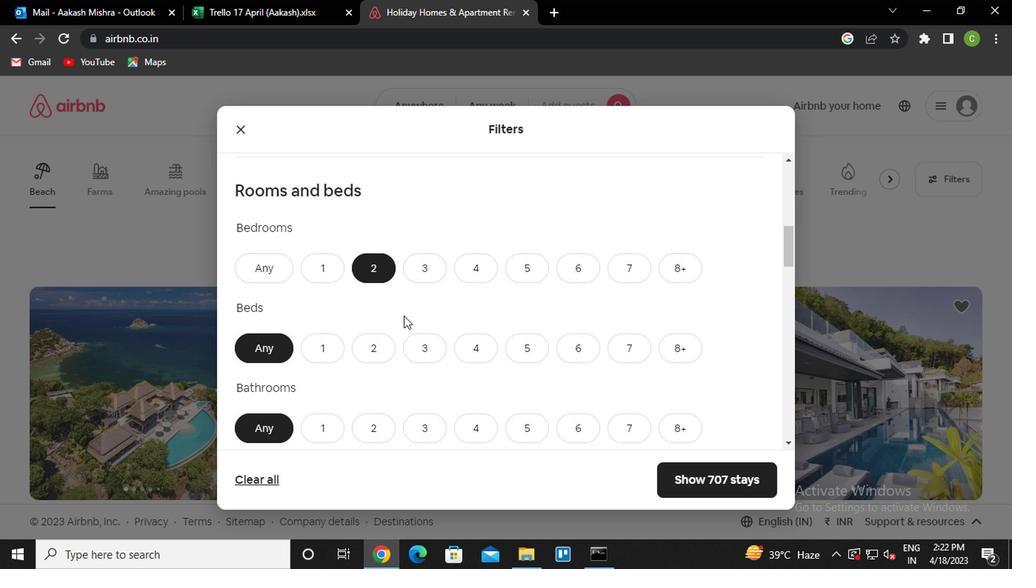 
Action: Mouse scrolled (403, 322) with delta (0, 0)
Screenshot: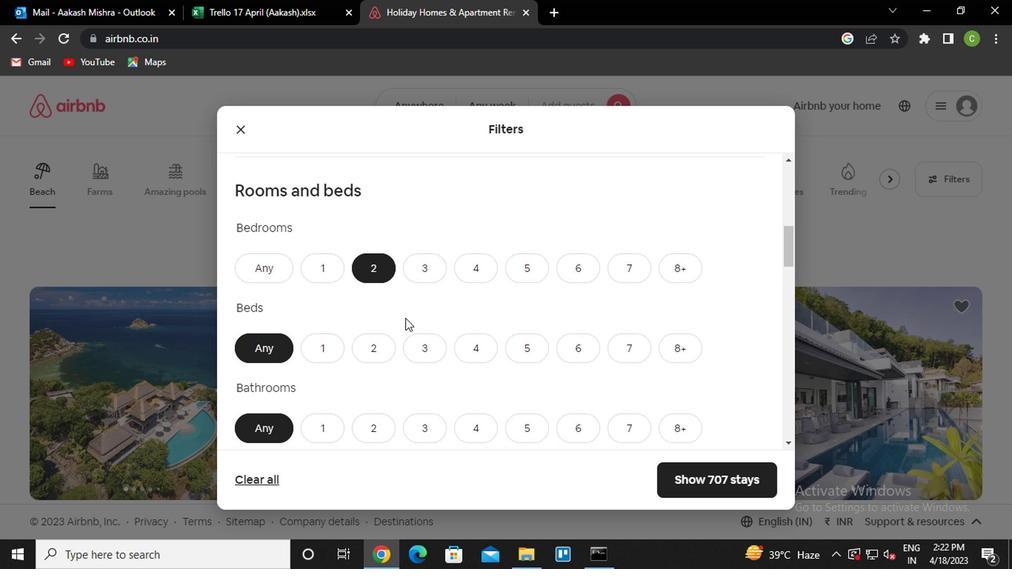 
Action: Mouse moved to (373, 284)
Screenshot: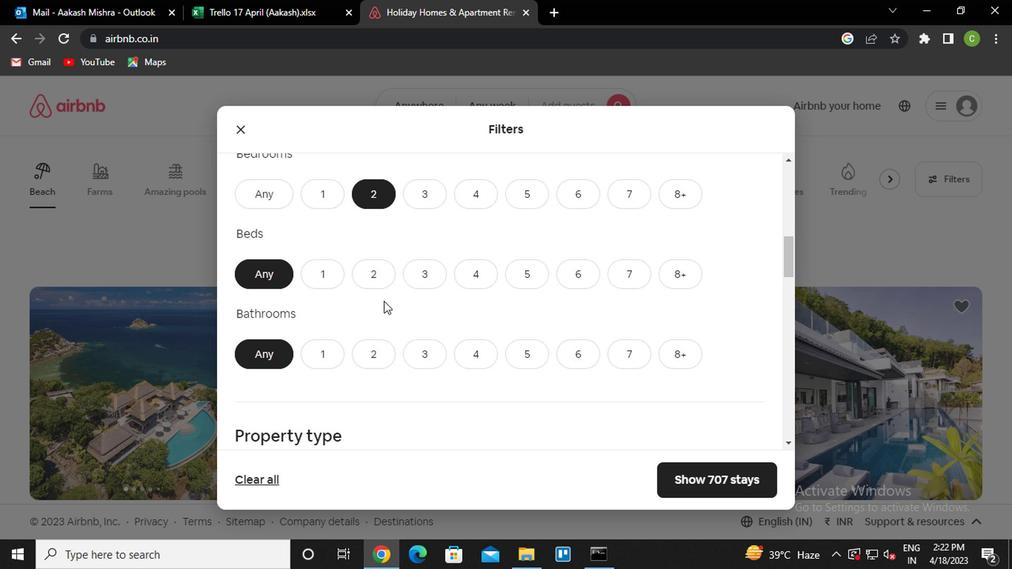 
Action: Mouse pressed left at (373, 284)
Screenshot: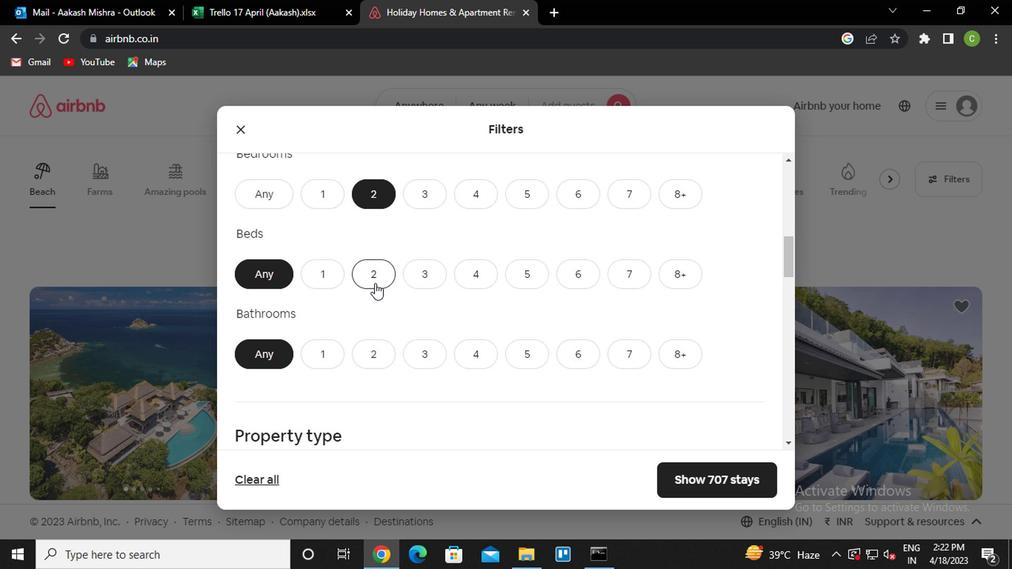 
Action: Mouse moved to (379, 363)
Screenshot: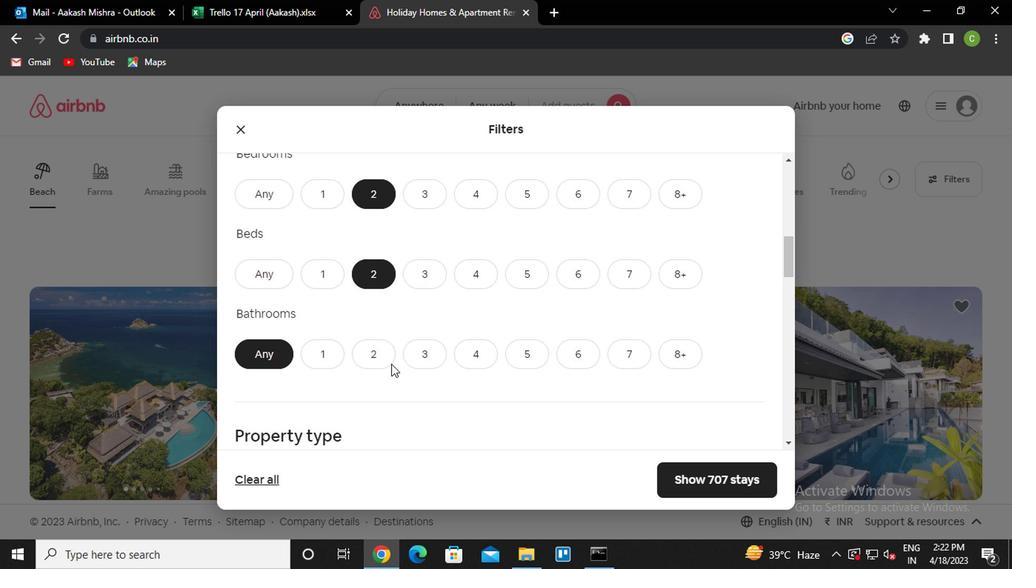 
Action: Mouse pressed left at (379, 363)
Screenshot: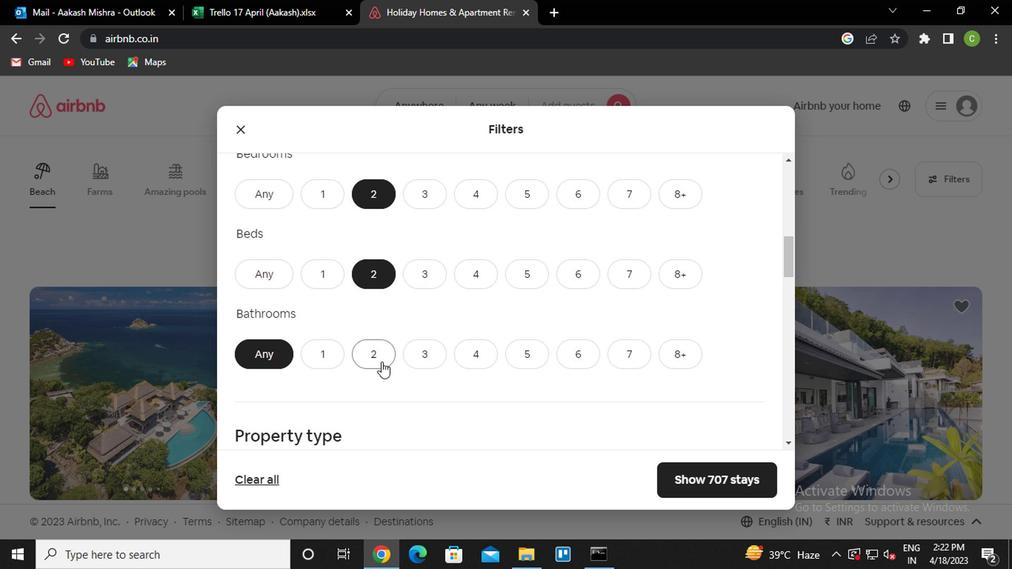 
Action: Mouse moved to (422, 369)
Screenshot: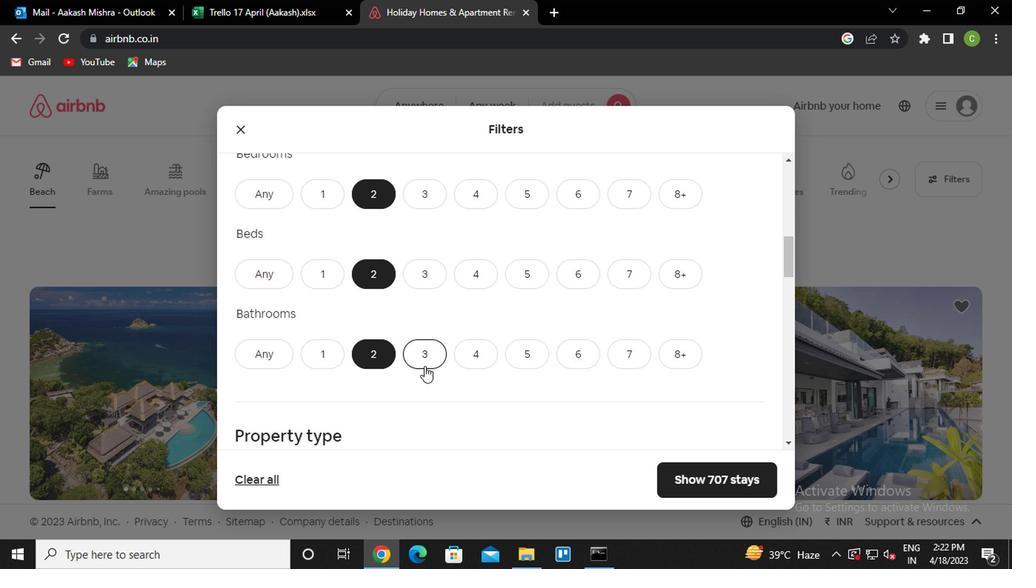 
Action: Mouse scrolled (422, 368) with delta (0, -1)
Screenshot: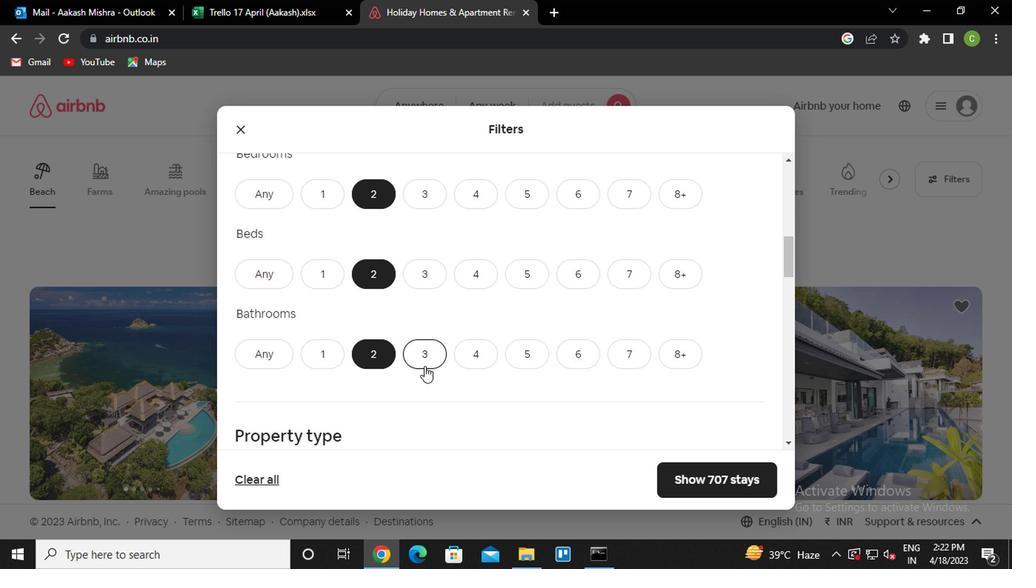 
Action: Mouse scrolled (422, 368) with delta (0, -1)
Screenshot: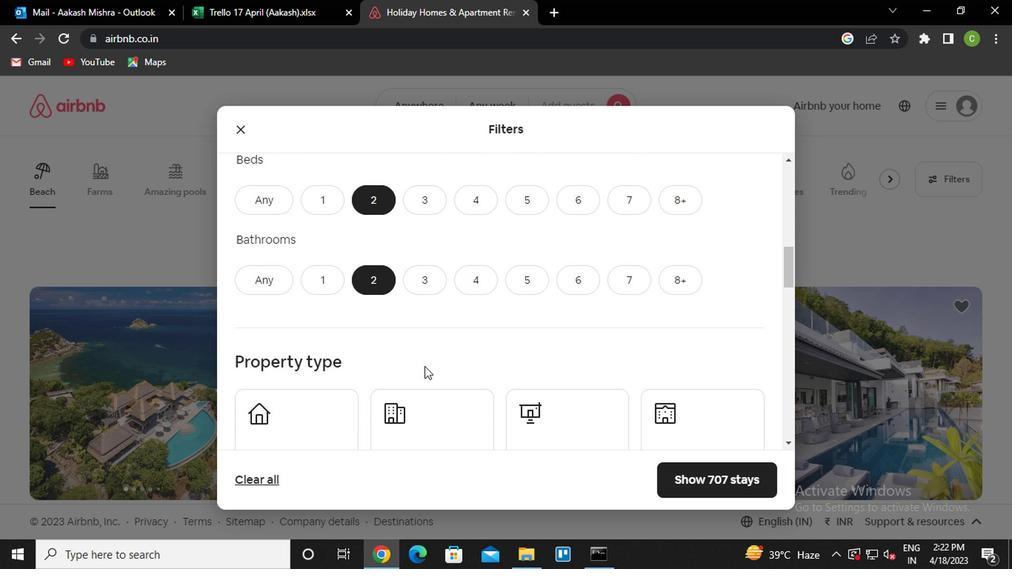 
Action: Mouse moved to (323, 353)
Screenshot: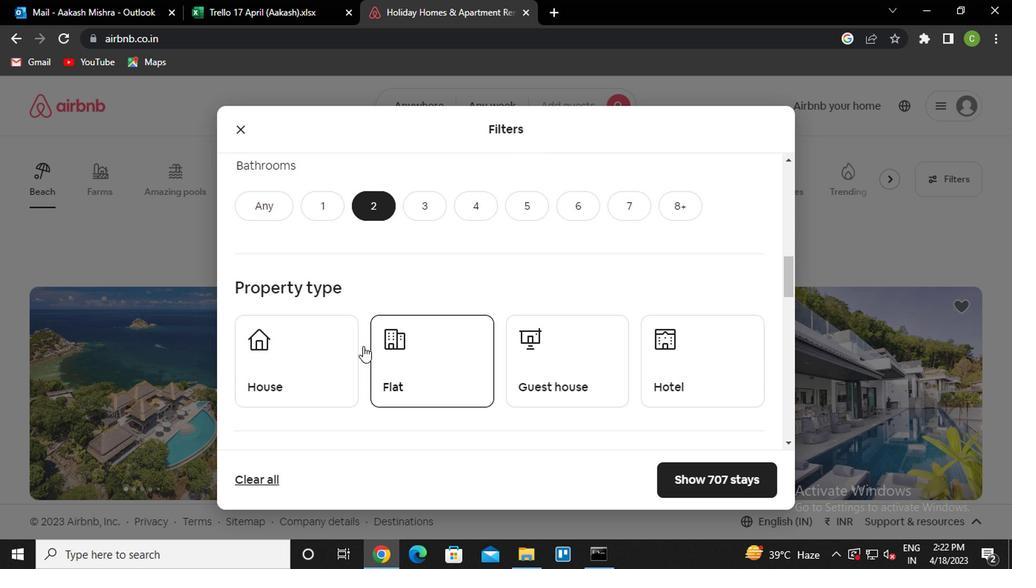 
Action: Mouse pressed left at (323, 353)
Screenshot: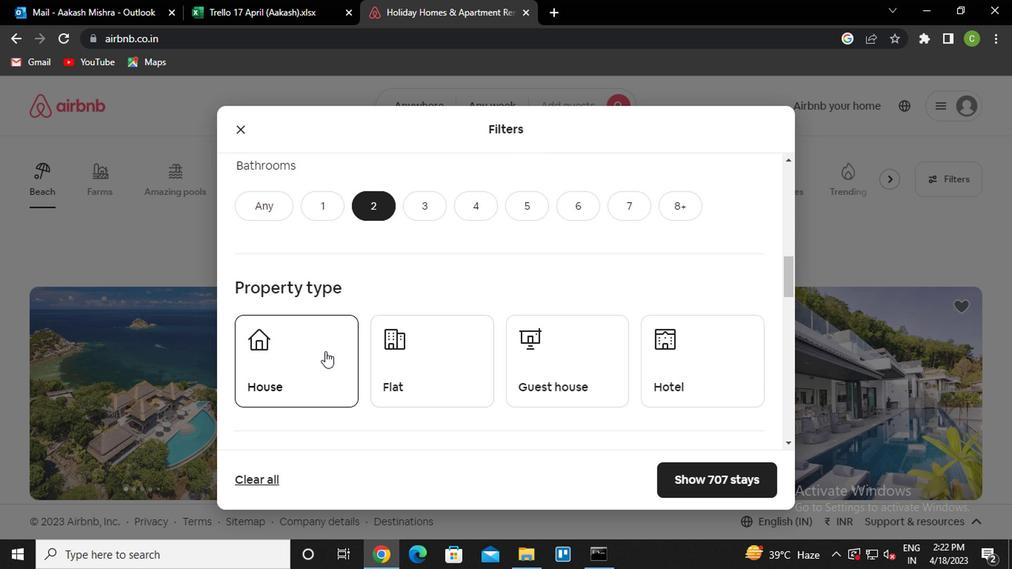
Action: Mouse moved to (348, 353)
Screenshot: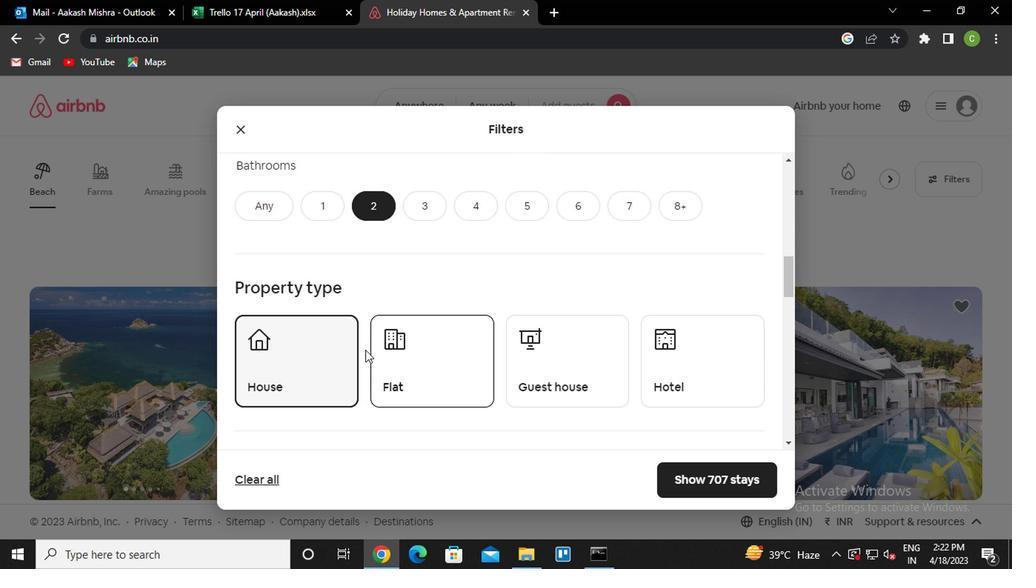 
Action: Mouse pressed left at (348, 353)
Screenshot: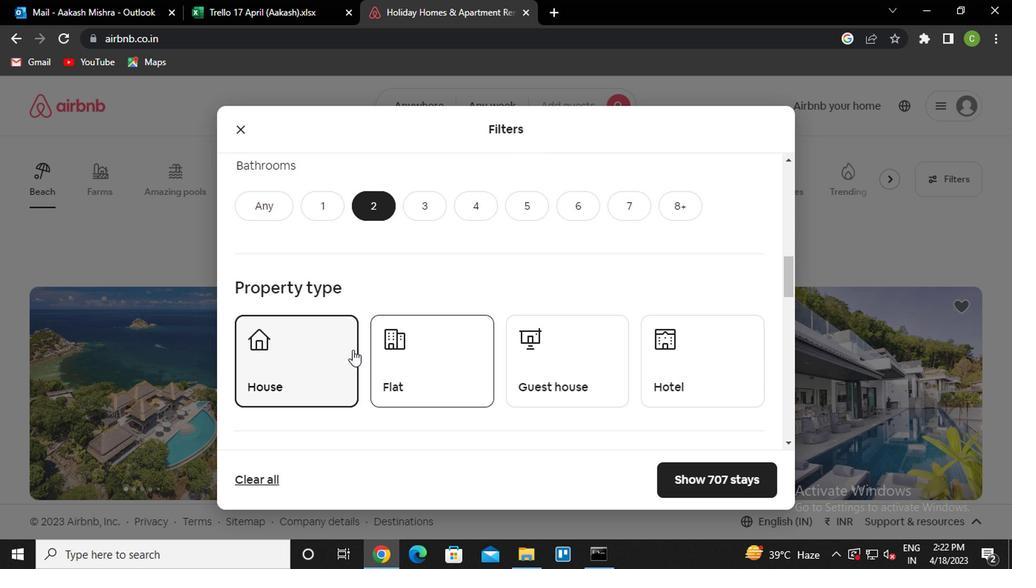 
Action: Mouse moved to (670, 371)
Screenshot: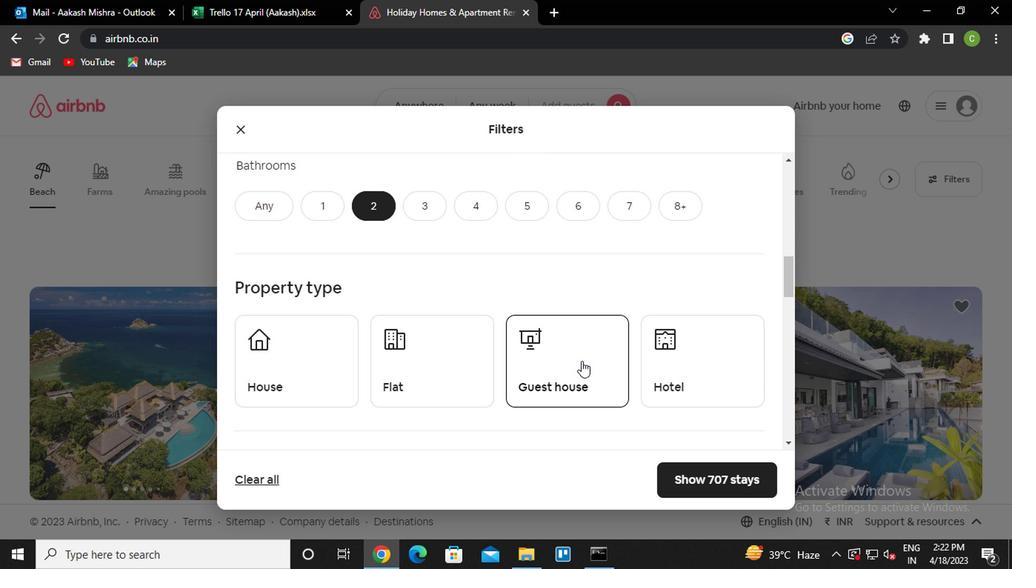 
Action: Mouse pressed left at (670, 371)
Screenshot: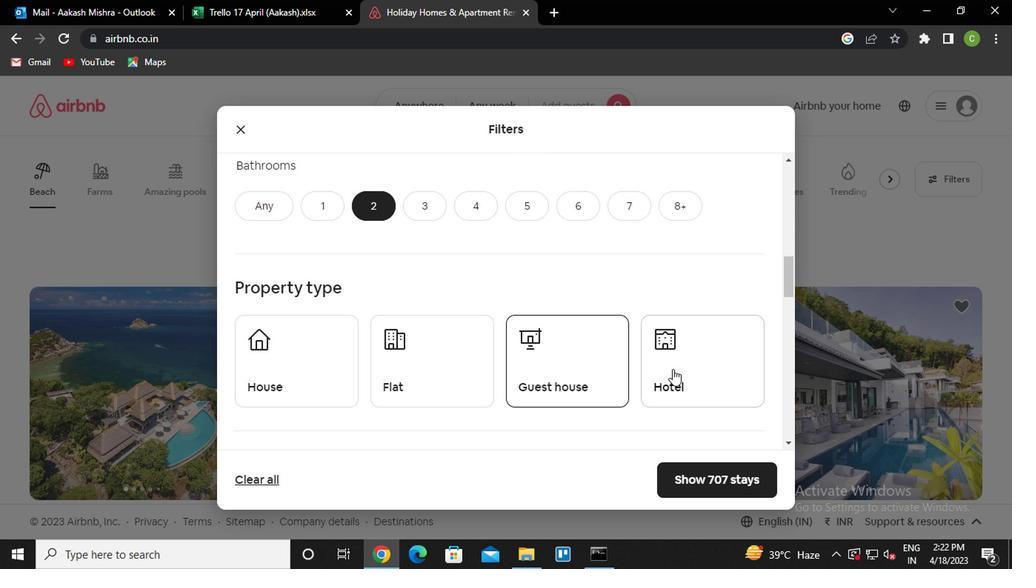 
Action: Mouse moved to (556, 366)
Screenshot: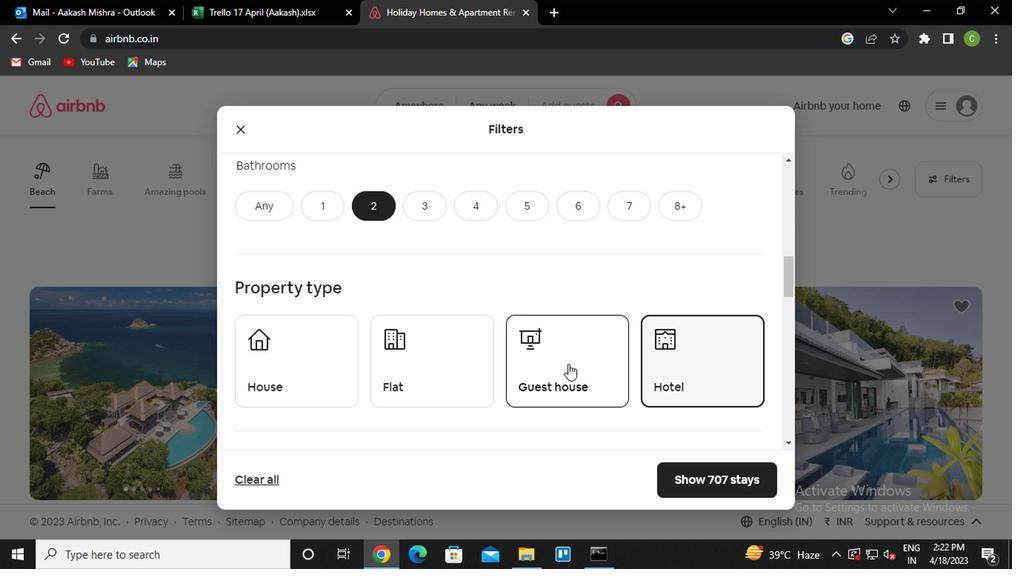 
Action: Mouse scrolled (556, 366) with delta (0, 0)
Screenshot: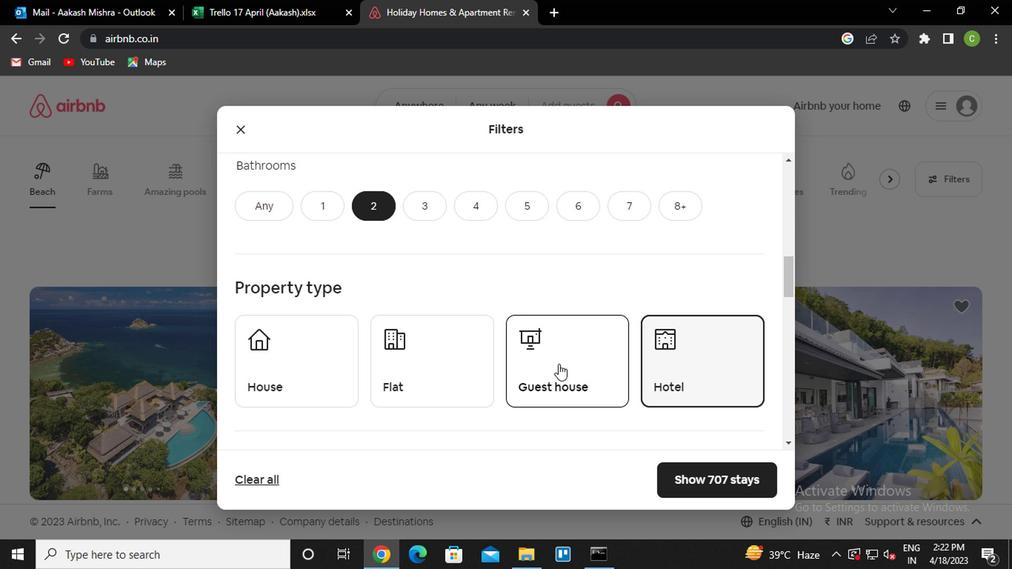 
Action: Mouse moved to (553, 369)
Screenshot: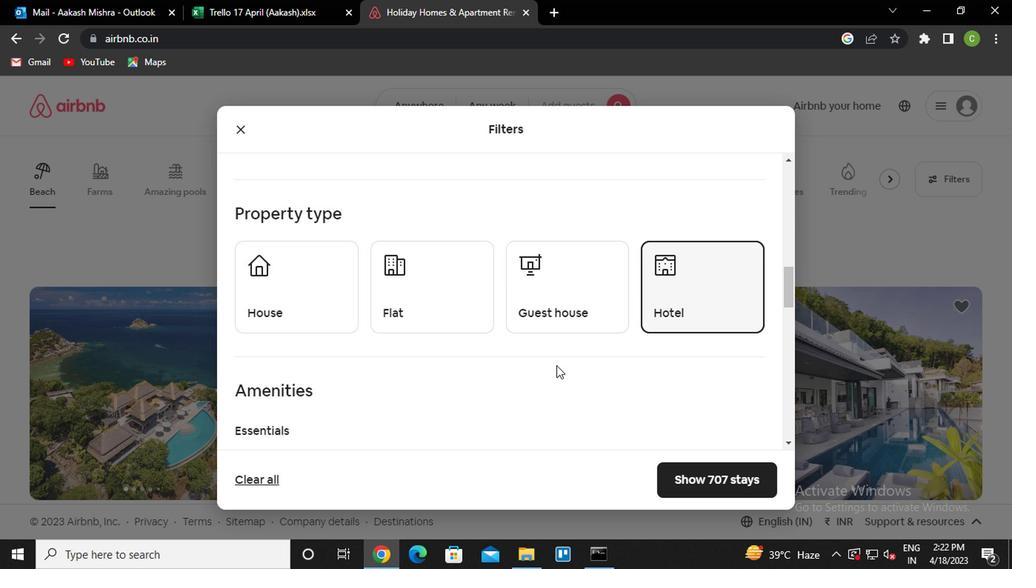 
Action: Mouse scrolled (553, 369) with delta (0, 0)
Screenshot: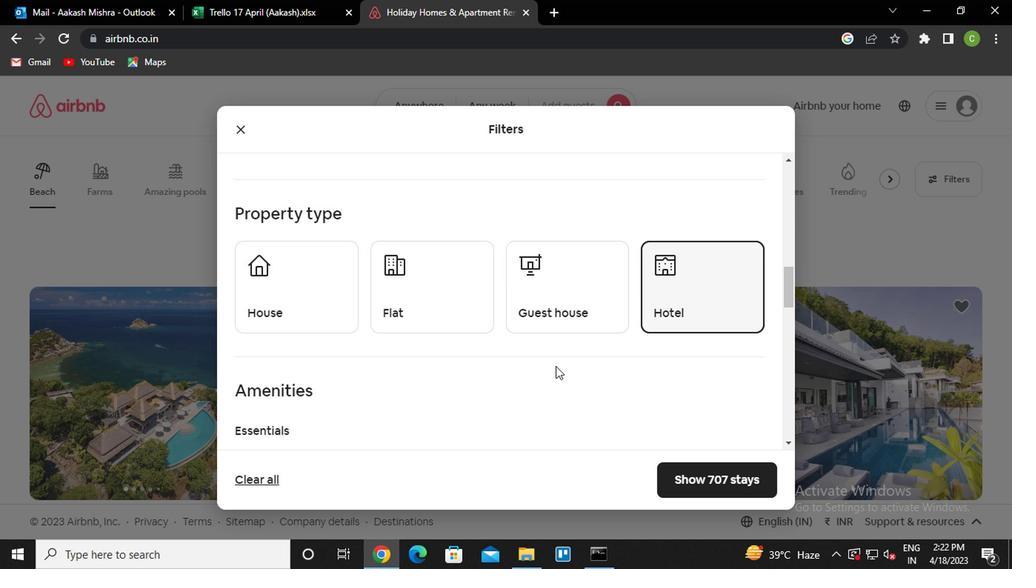 
Action: Mouse scrolled (553, 369) with delta (0, 0)
Screenshot: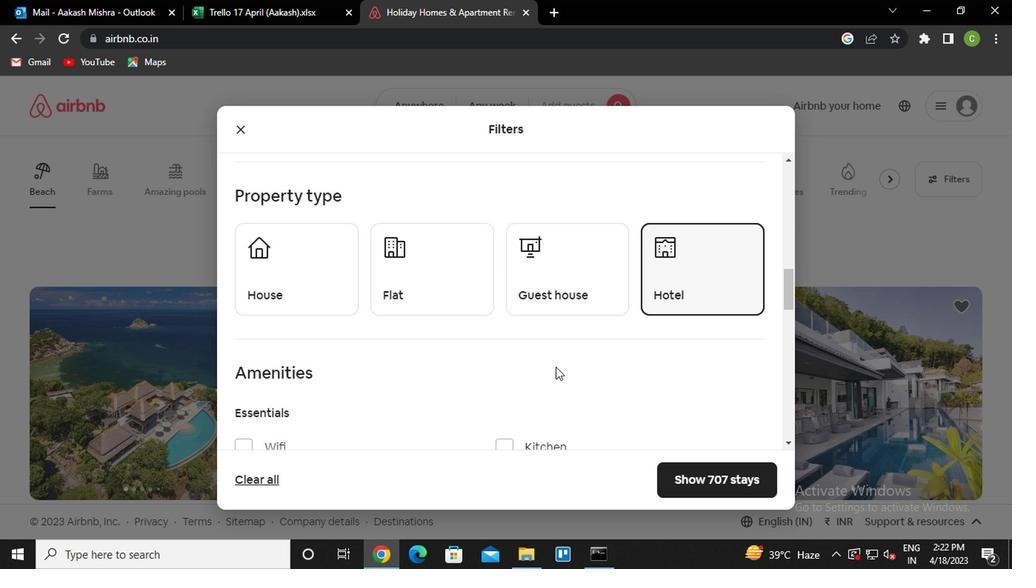 
Action: Mouse scrolled (553, 369) with delta (0, 0)
Screenshot: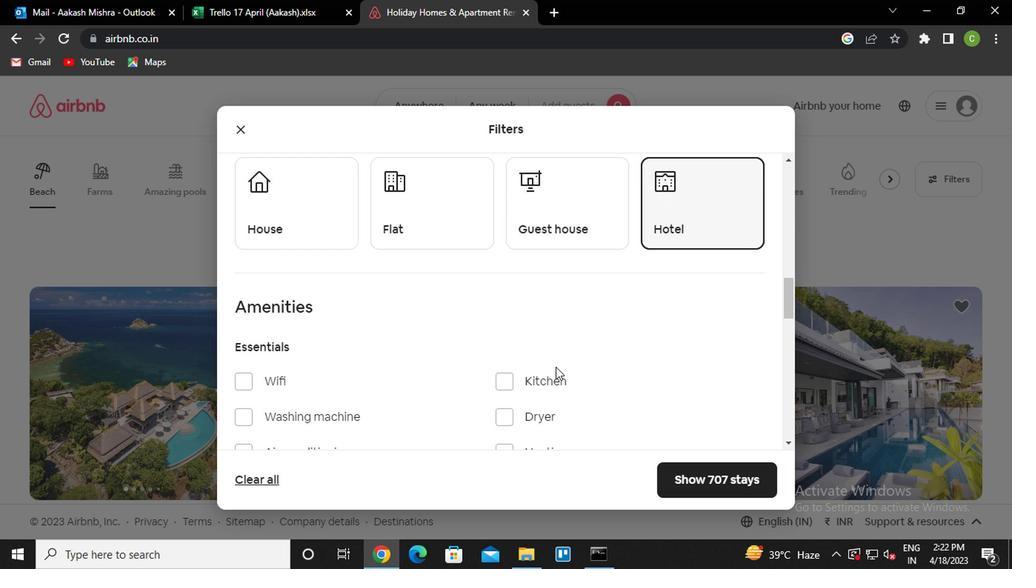 
Action: Mouse scrolled (553, 369) with delta (0, 0)
Screenshot: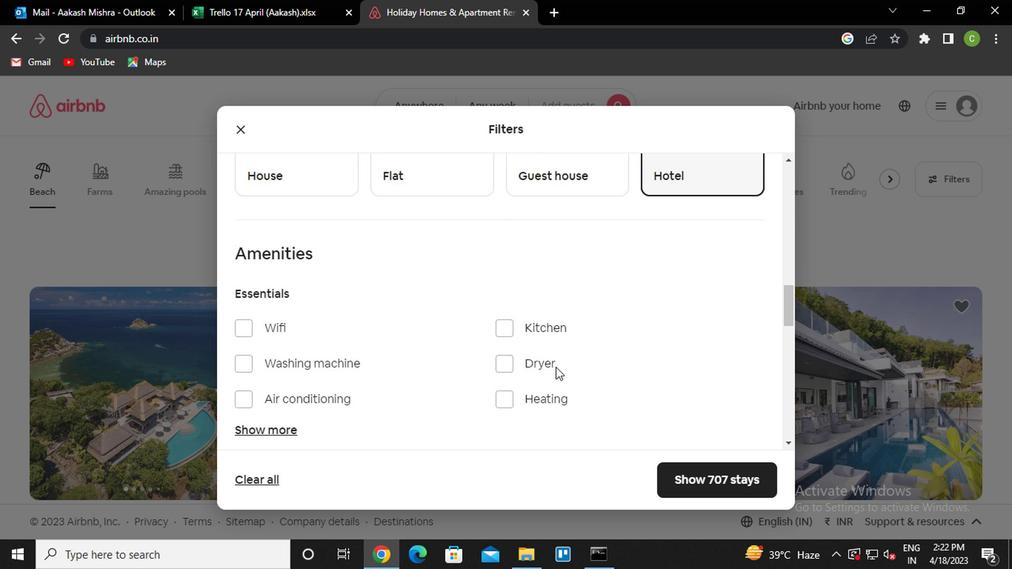 
Action: Mouse moved to (534, 353)
Screenshot: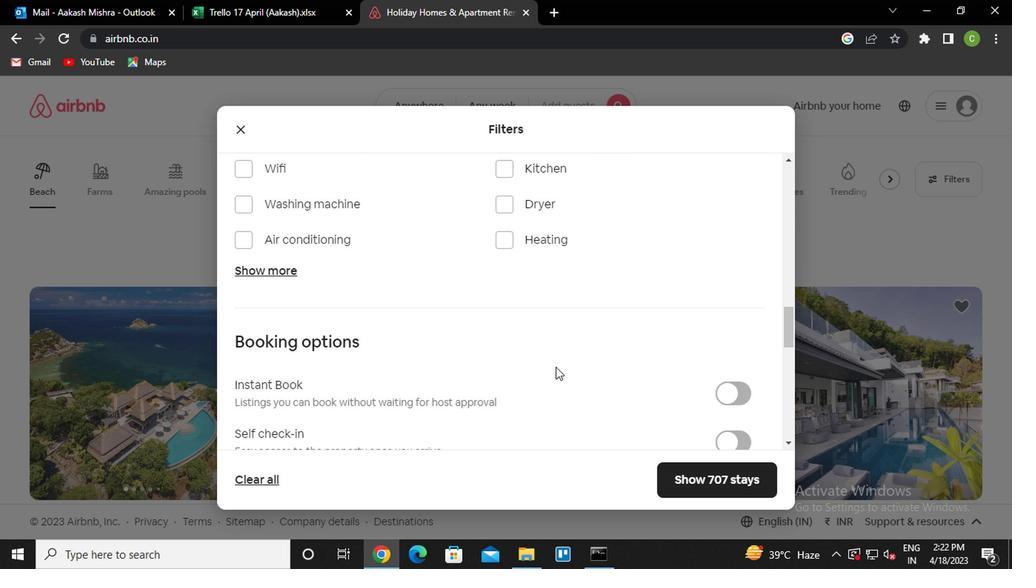 
Action: Mouse scrolled (534, 352) with delta (0, -1)
Screenshot: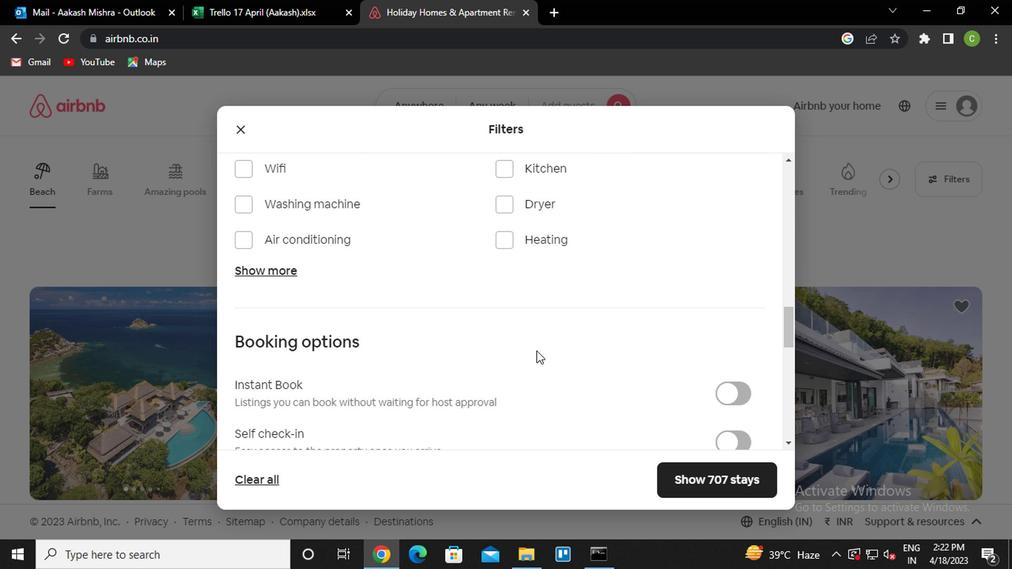 
Action: Mouse moved to (733, 367)
Screenshot: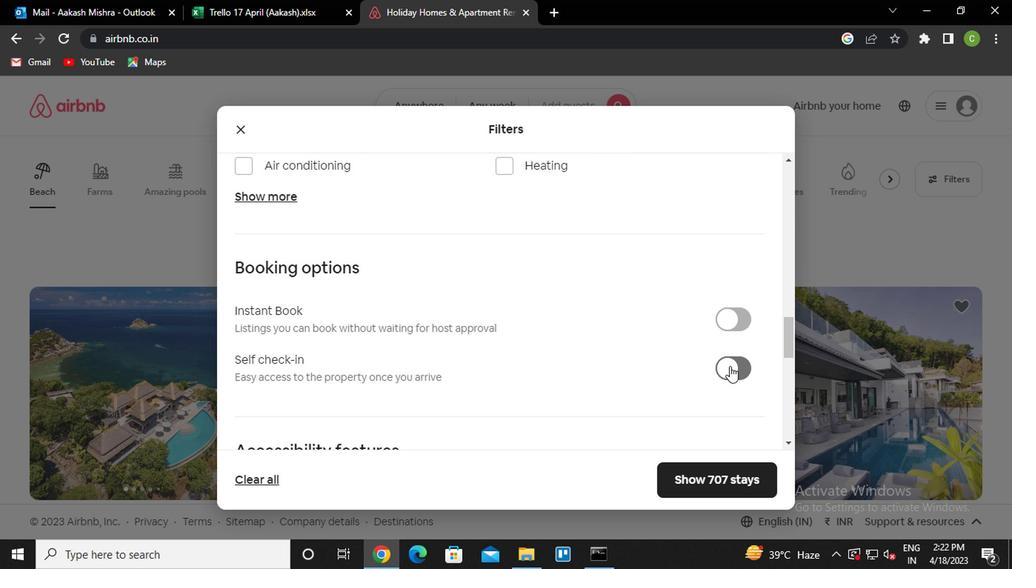 
Action: Mouse pressed left at (733, 367)
Screenshot: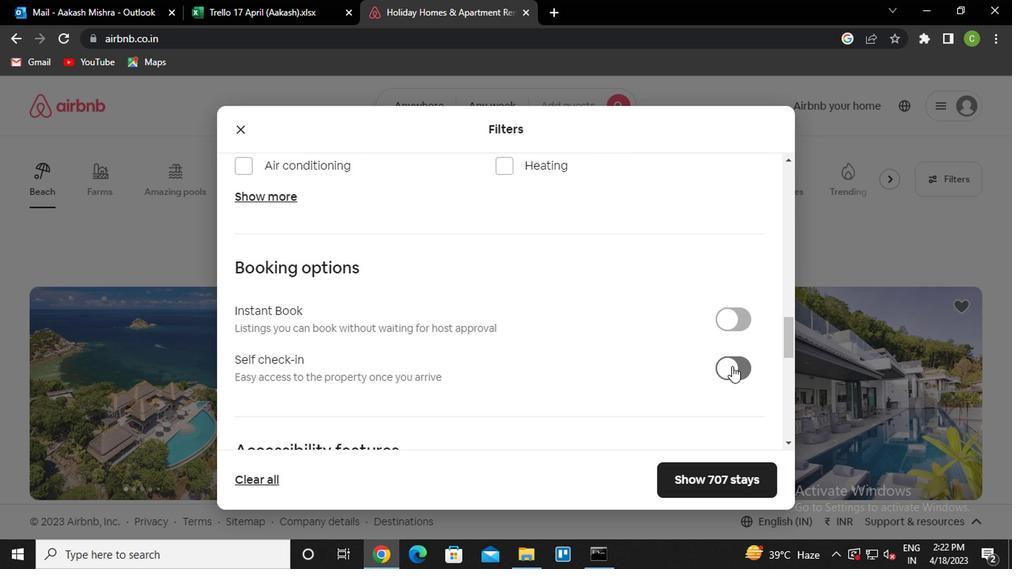 
Action: Mouse moved to (569, 366)
Screenshot: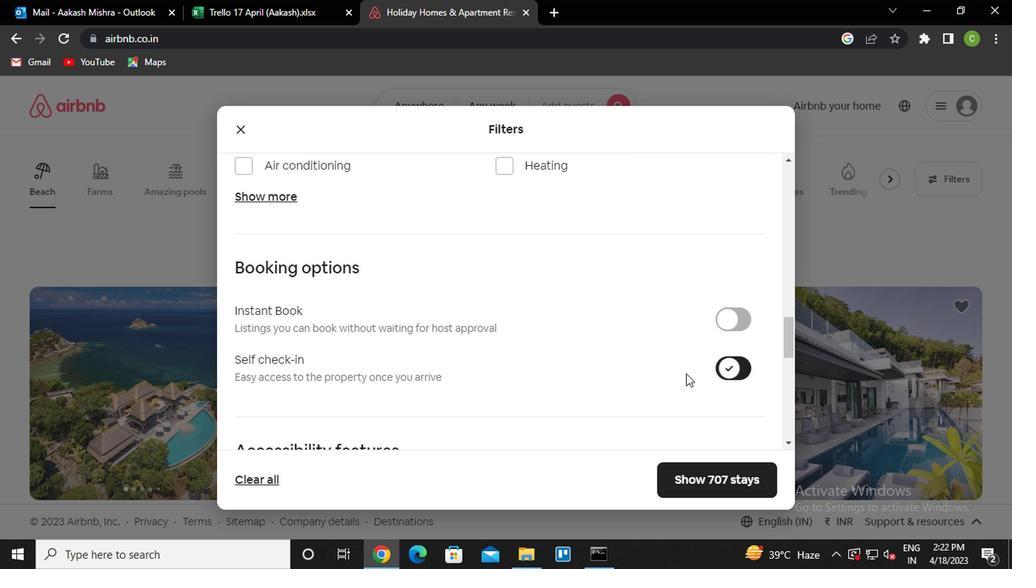 
Action: Mouse scrolled (569, 366) with delta (0, 0)
Screenshot: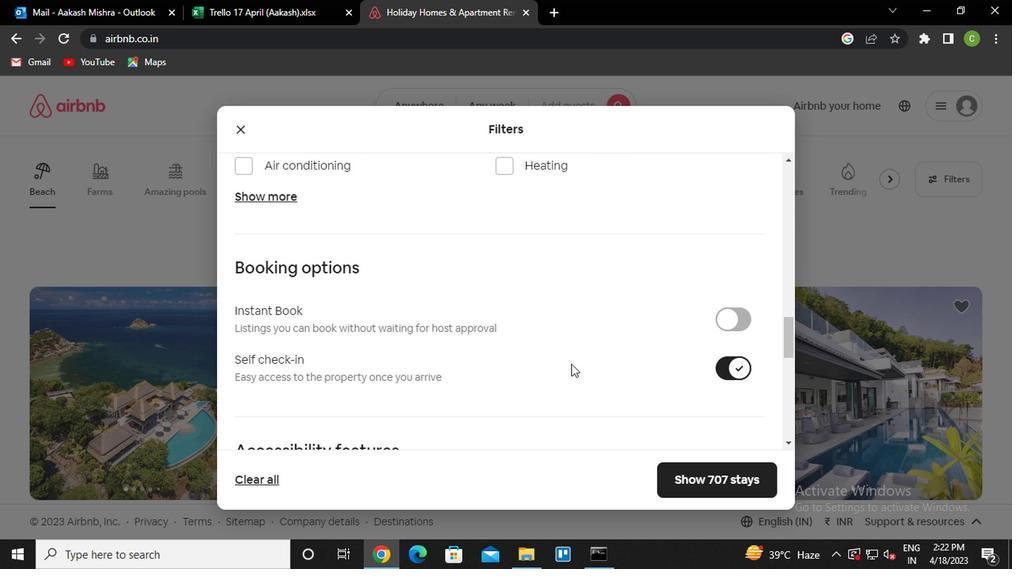 
Action: Mouse scrolled (569, 366) with delta (0, 0)
Screenshot: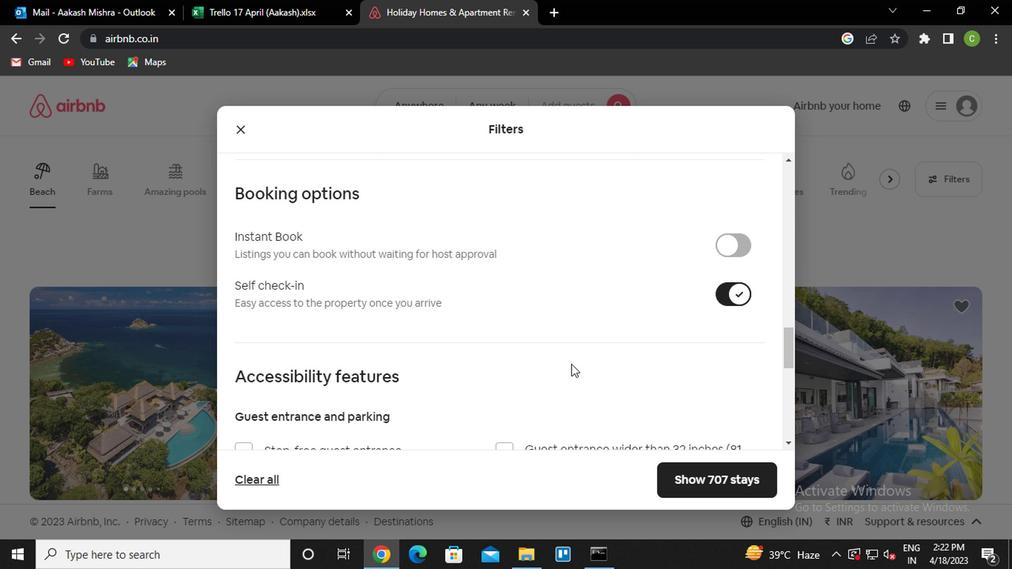
Action: Mouse scrolled (569, 366) with delta (0, 0)
Screenshot: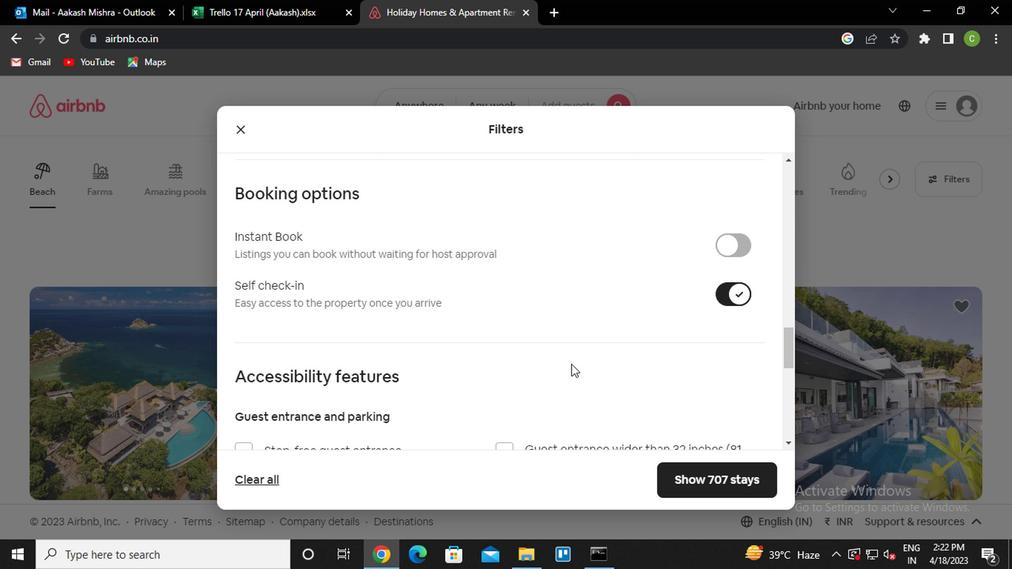 
Action: Mouse scrolled (569, 366) with delta (0, 0)
Screenshot: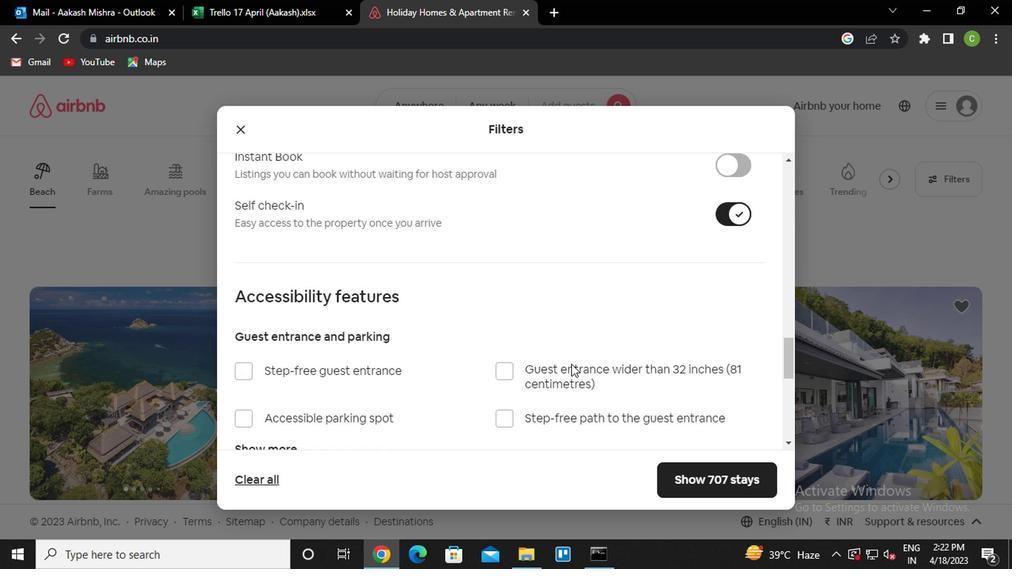 
Action: Mouse scrolled (569, 366) with delta (0, 0)
Screenshot: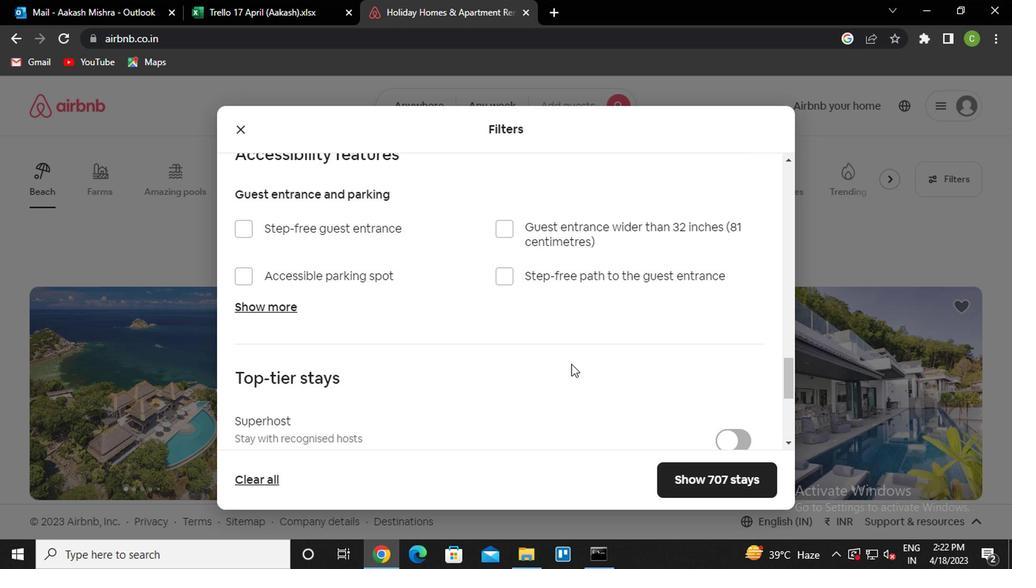 
Action: Mouse scrolled (569, 366) with delta (0, 0)
Screenshot: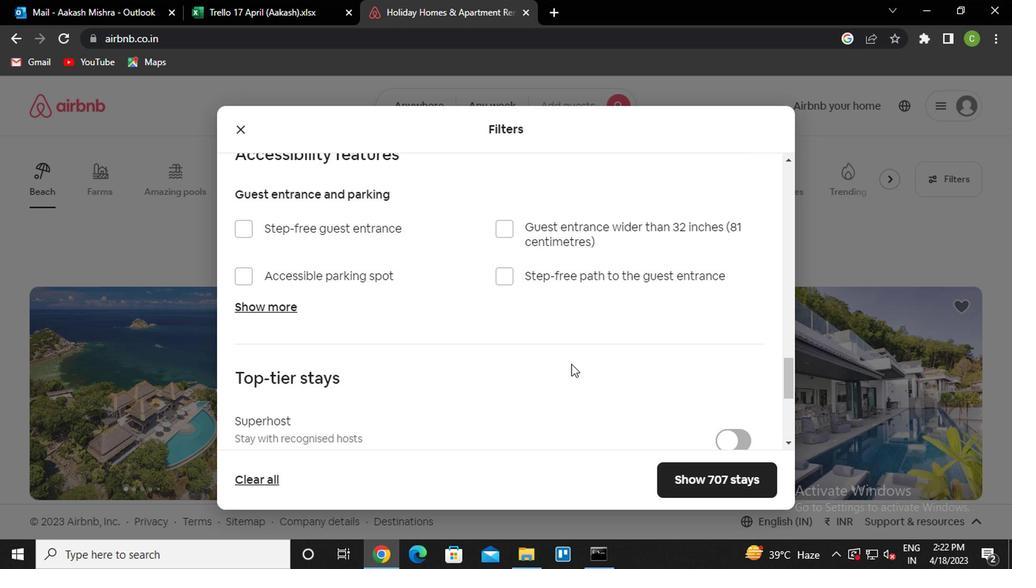 
Action: Mouse scrolled (569, 366) with delta (0, 0)
Screenshot: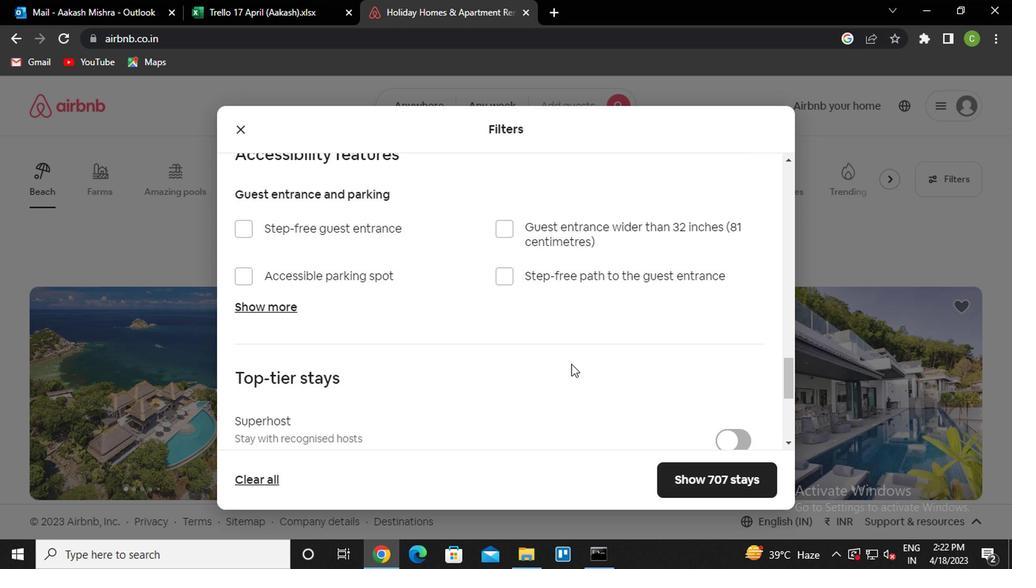 
Action: Mouse scrolled (569, 366) with delta (0, 0)
Screenshot: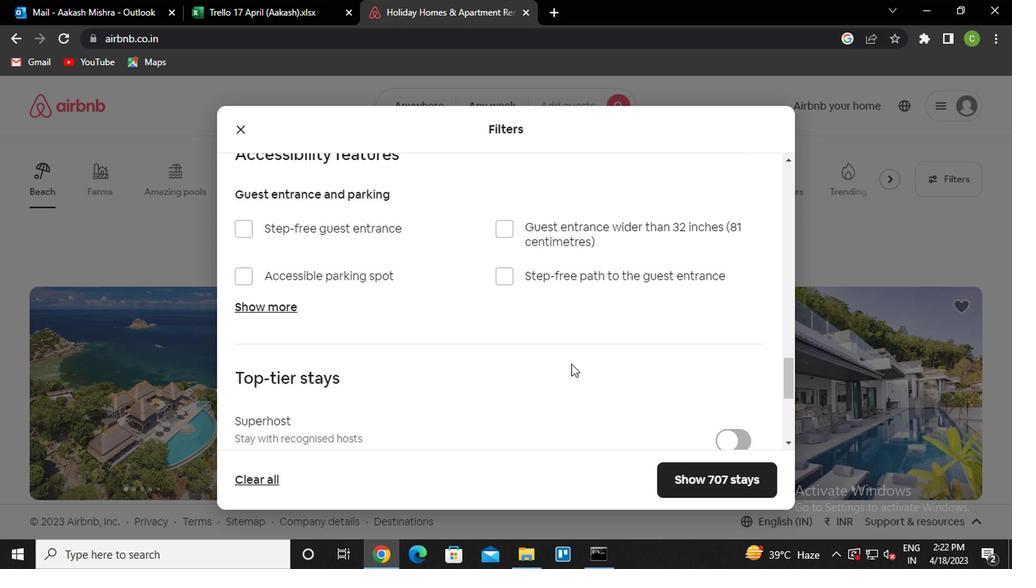 
Action: Mouse moved to (271, 418)
Screenshot: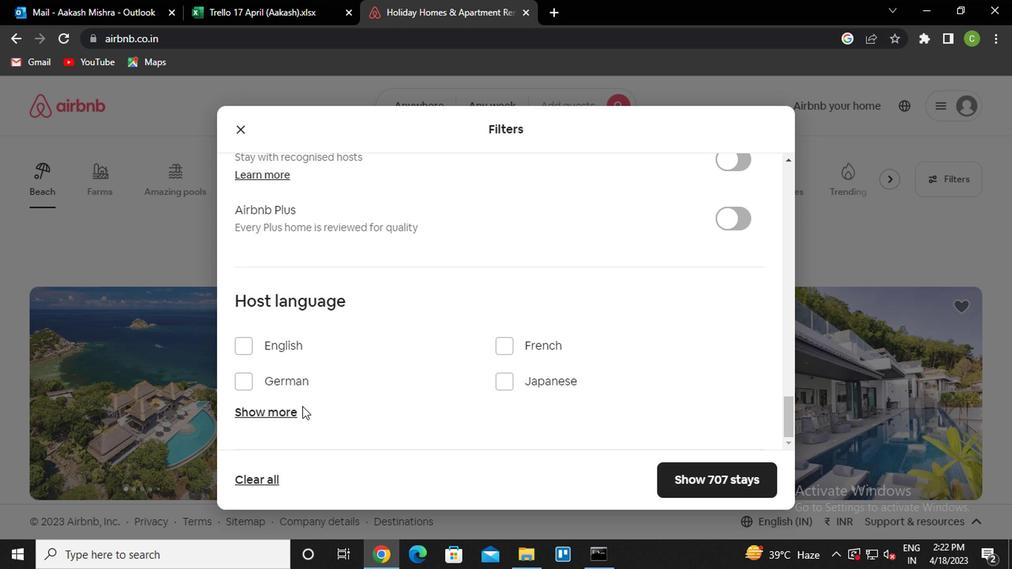 
Action: Mouse pressed left at (271, 418)
Screenshot: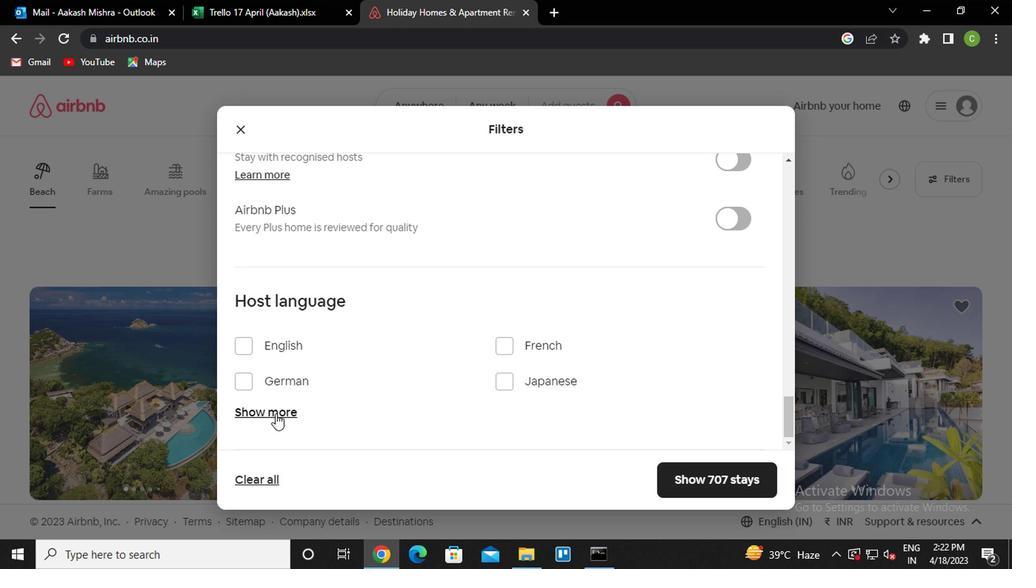 
Action: Mouse moved to (444, 379)
Screenshot: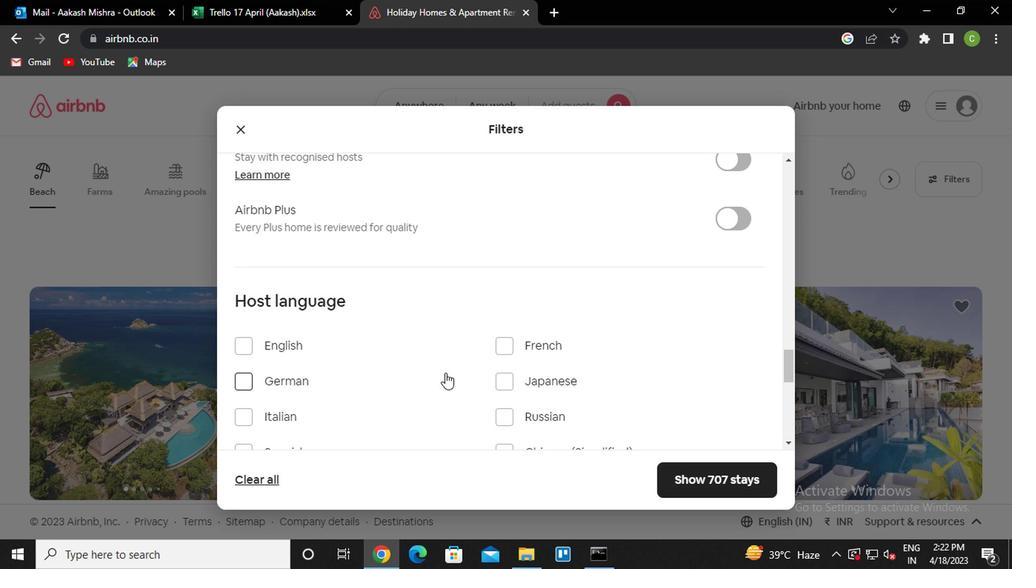 
Action: Mouse scrolled (444, 378) with delta (0, -1)
Screenshot: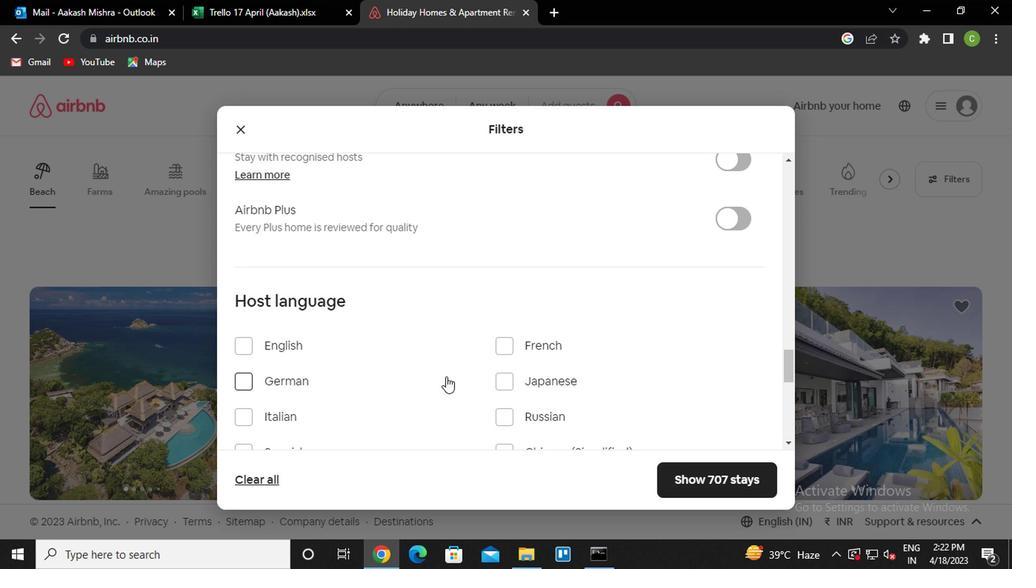 
Action: Mouse scrolled (444, 378) with delta (0, -1)
Screenshot: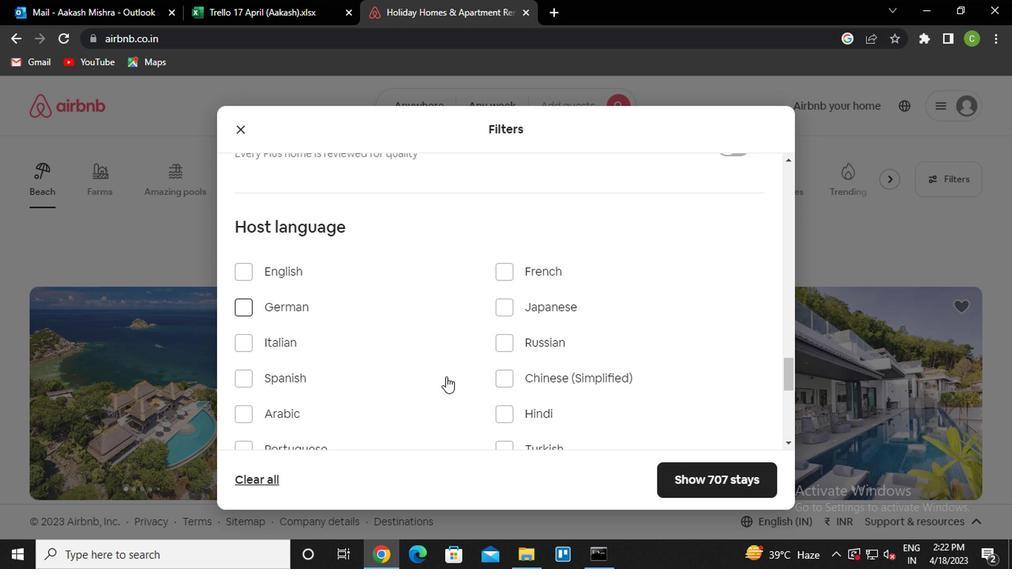 
Action: Mouse moved to (251, 306)
Screenshot: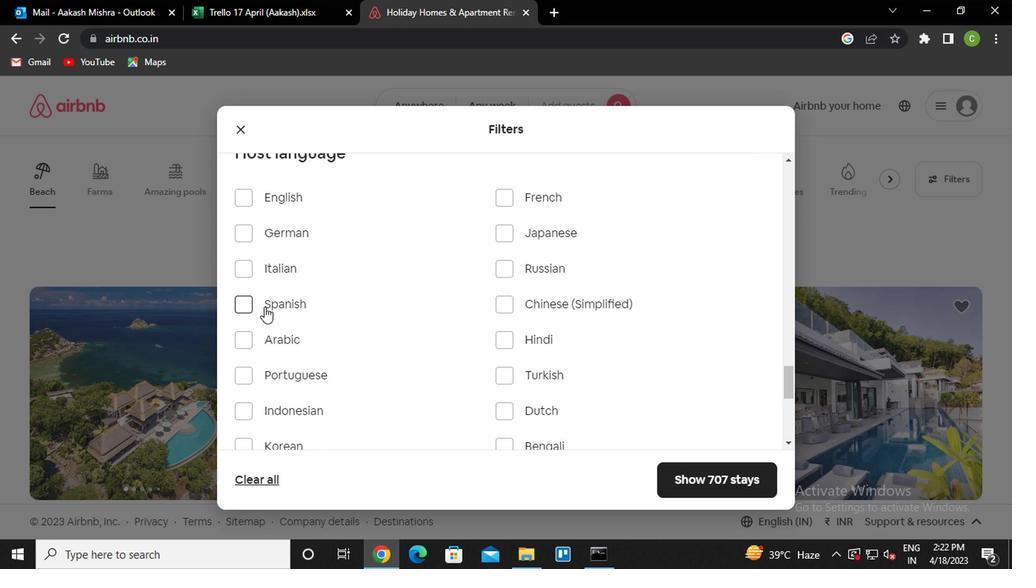 
Action: Mouse pressed left at (251, 306)
Screenshot: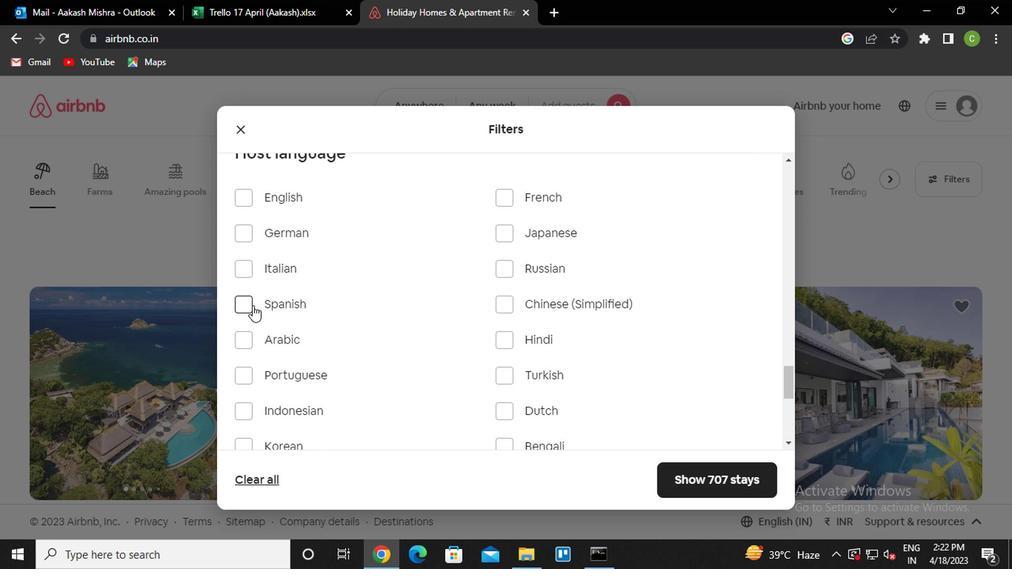 
Action: Mouse moved to (706, 471)
Screenshot: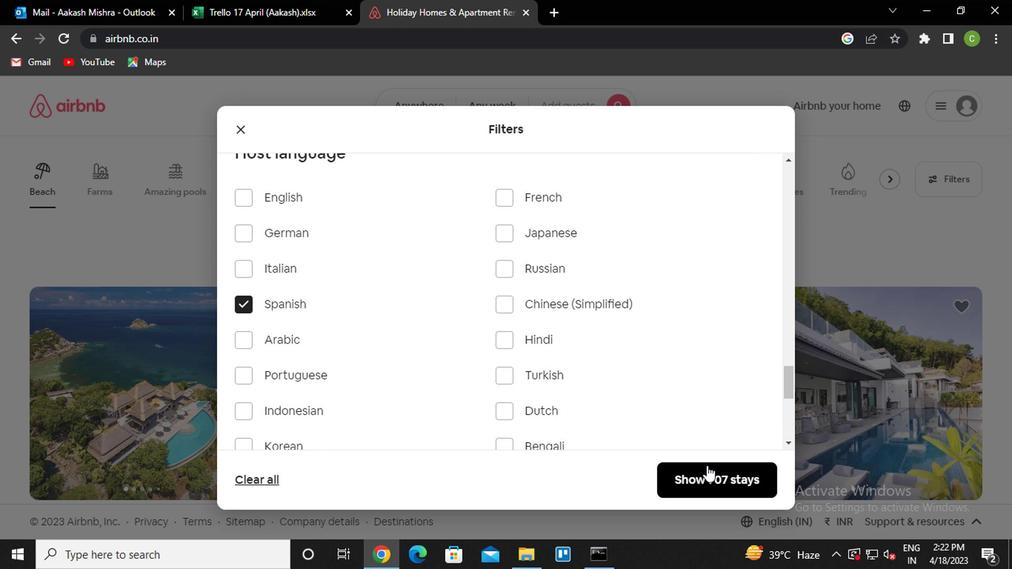 
Action: Mouse pressed left at (706, 471)
Screenshot: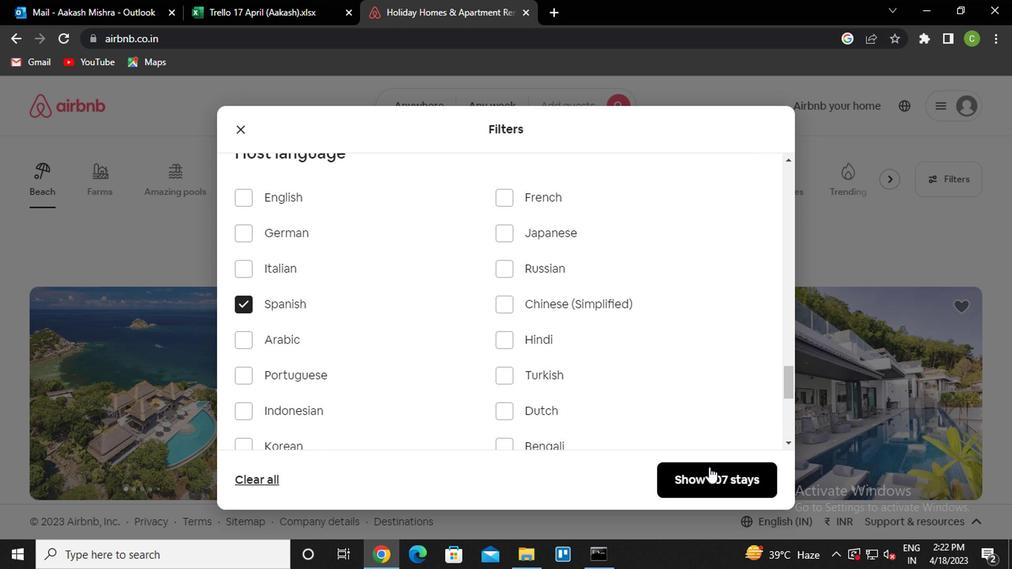 
Action: Mouse moved to (541, 389)
Screenshot: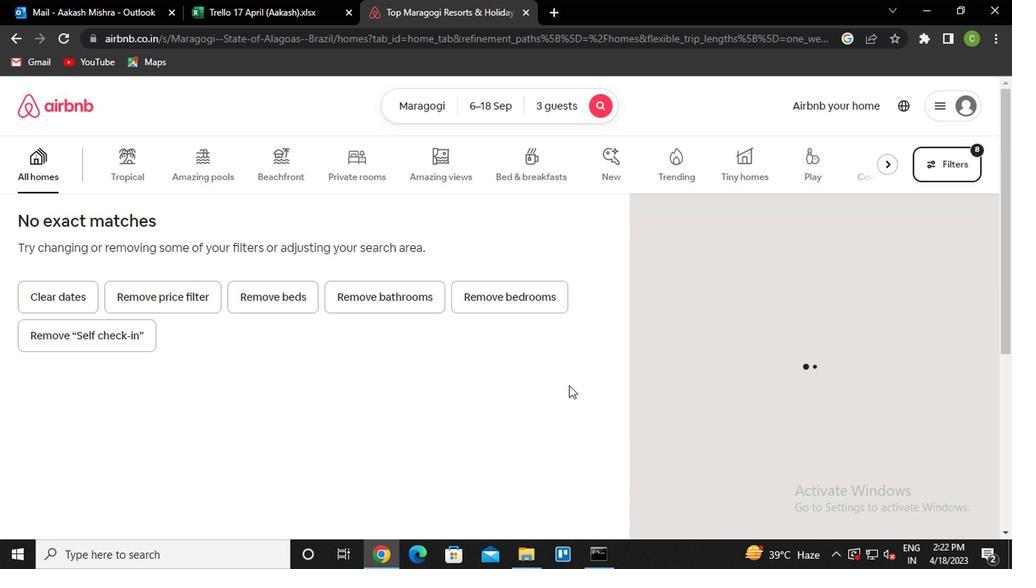 
